 Task: Look for space in Lodja, Democratic Republic of the Congo from 5th June, 2023 to 16th June, 2023 for 2 adults in price range Rs.14000 to Rs.18000. Place can be entire place with 1  bedroom having 1 bed and 1 bathroom. Property type can be house, flat, guest house, hotel. Booking option can be shelf check-in. Required host language is English.
Action: Mouse moved to (439, 89)
Screenshot: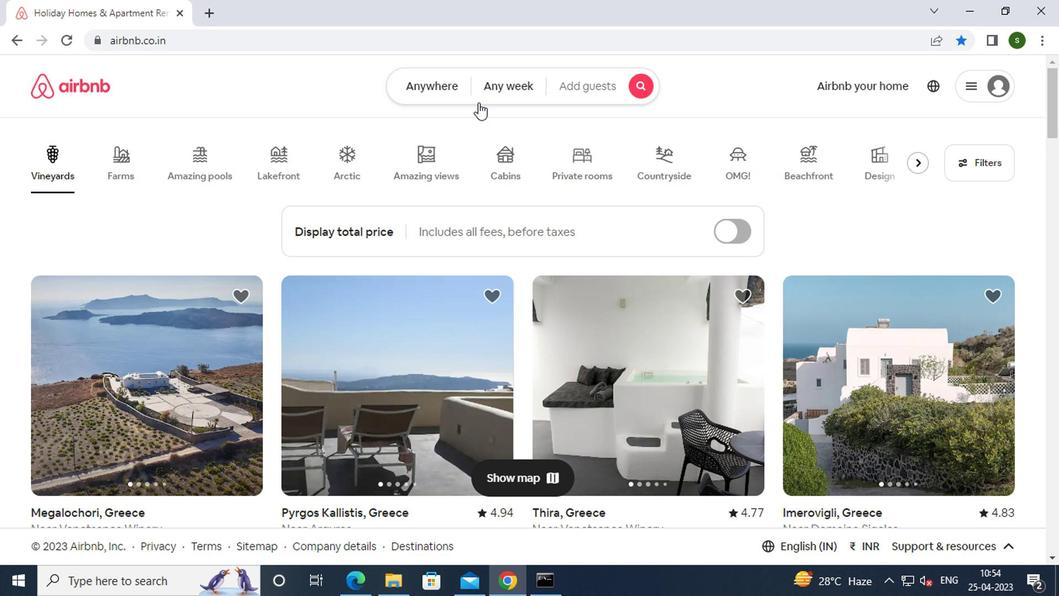 
Action: Mouse pressed left at (439, 89)
Screenshot: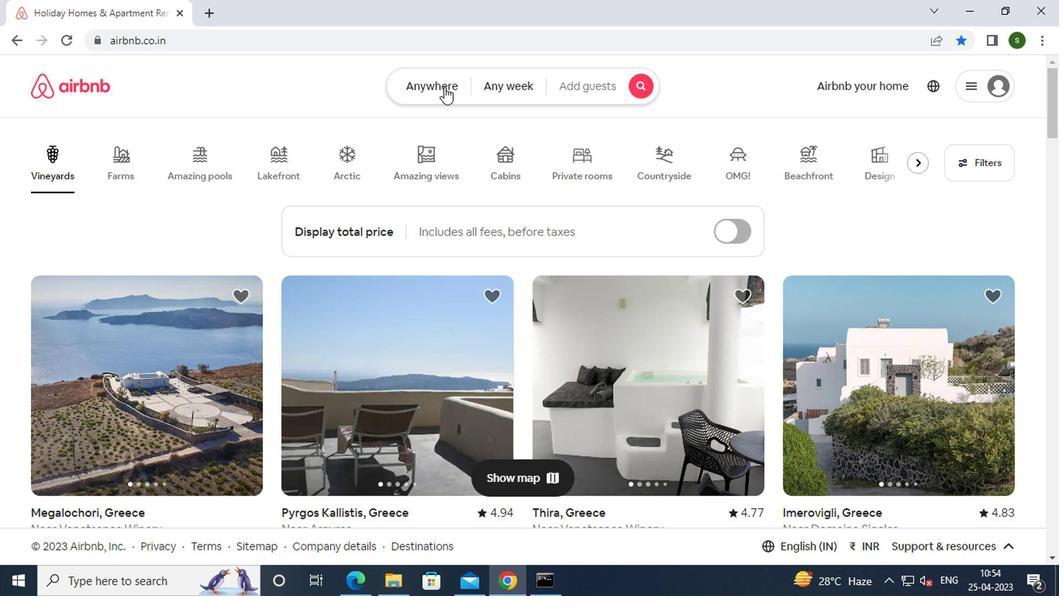 
Action: Mouse moved to (311, 153)
Screenshot: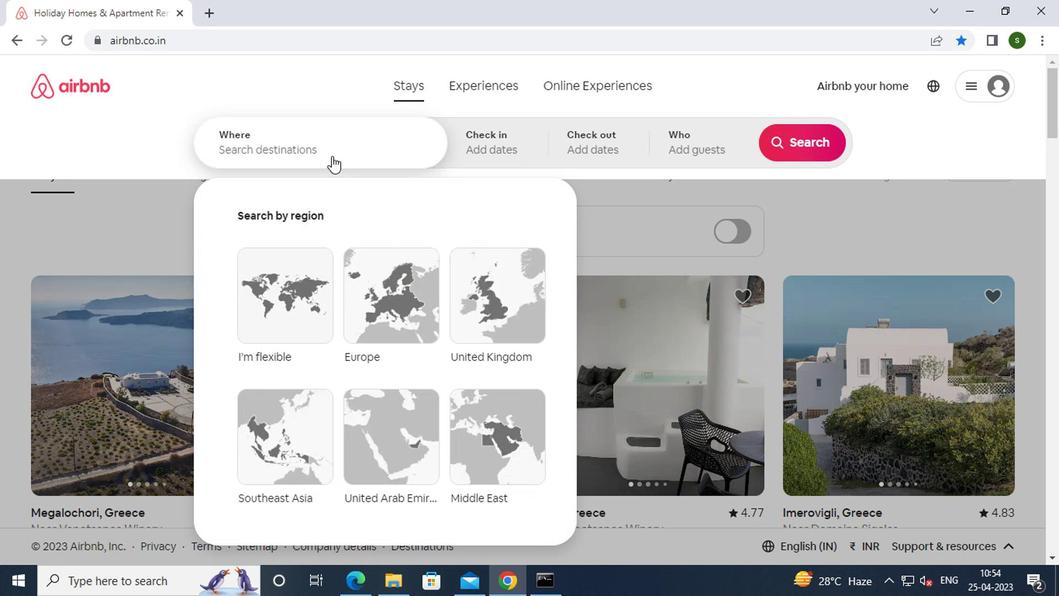 
Action: Mouse pressed left at (311, 153)
Screenshot: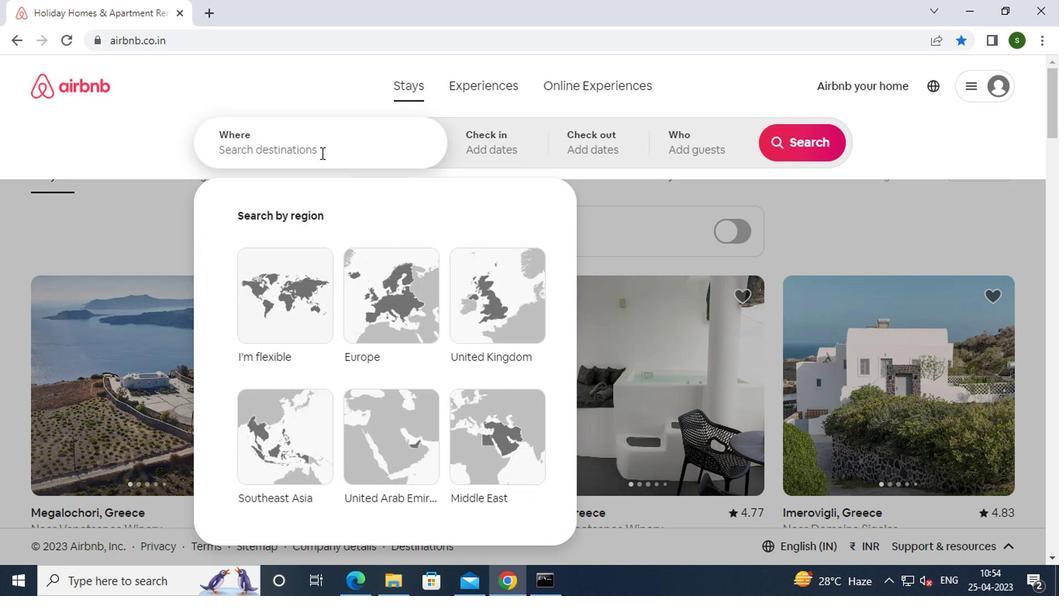 
Action: Key pressed l<Key.caps_lock>odja,<Key.space><Key.caps_lock>d<Key.caps_lock>emocratic<Key.space><Key.caps_lock>r<Key.caps_lock>epublic
Screenshot: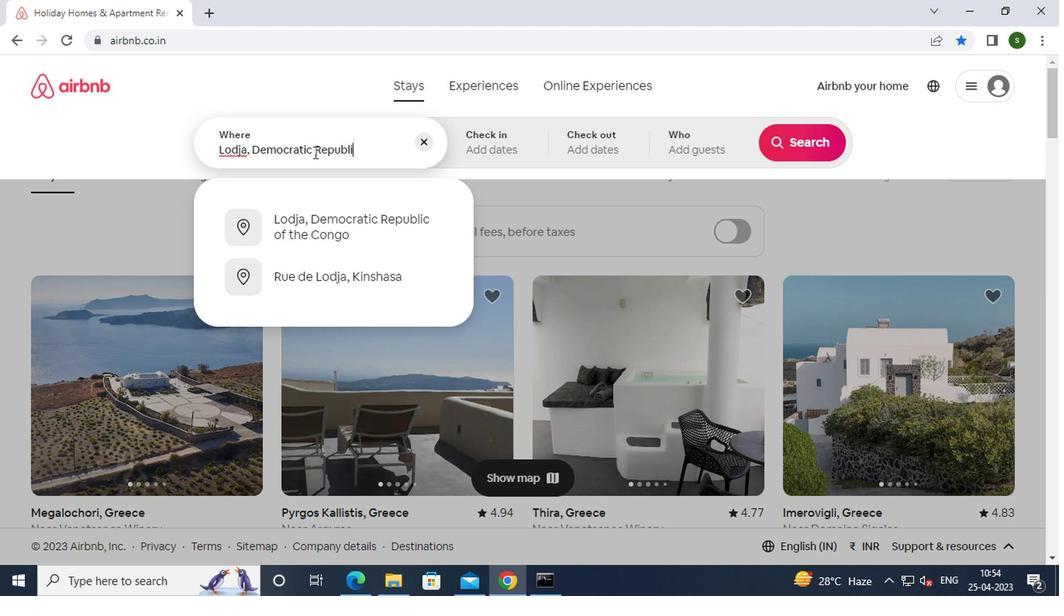 
Action: Mouse moved to (315, 223)
Screenshot: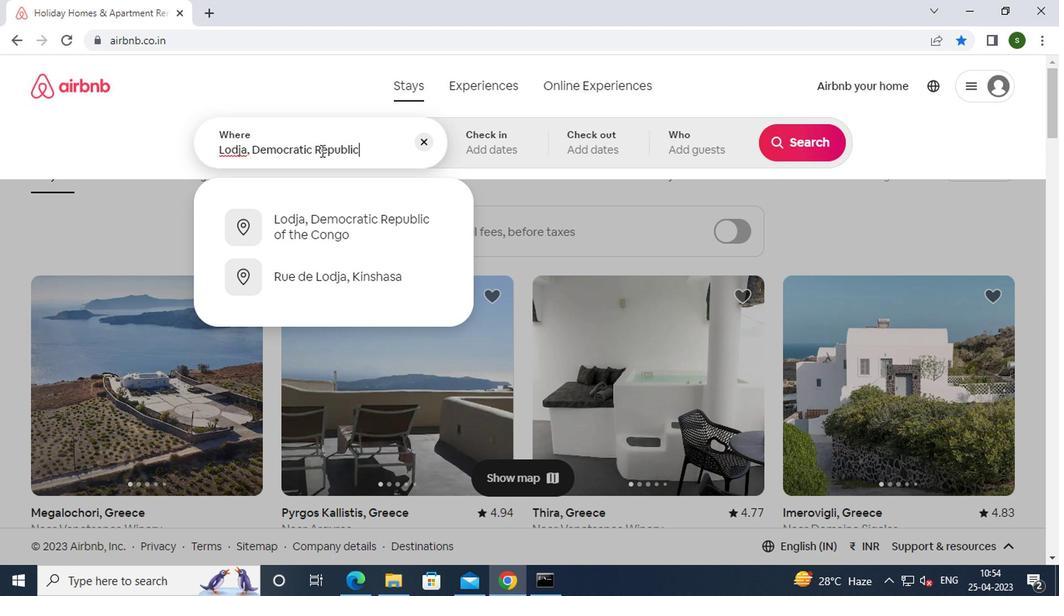 
Action: Mouse pressed left at (315, 223)
Screenshot: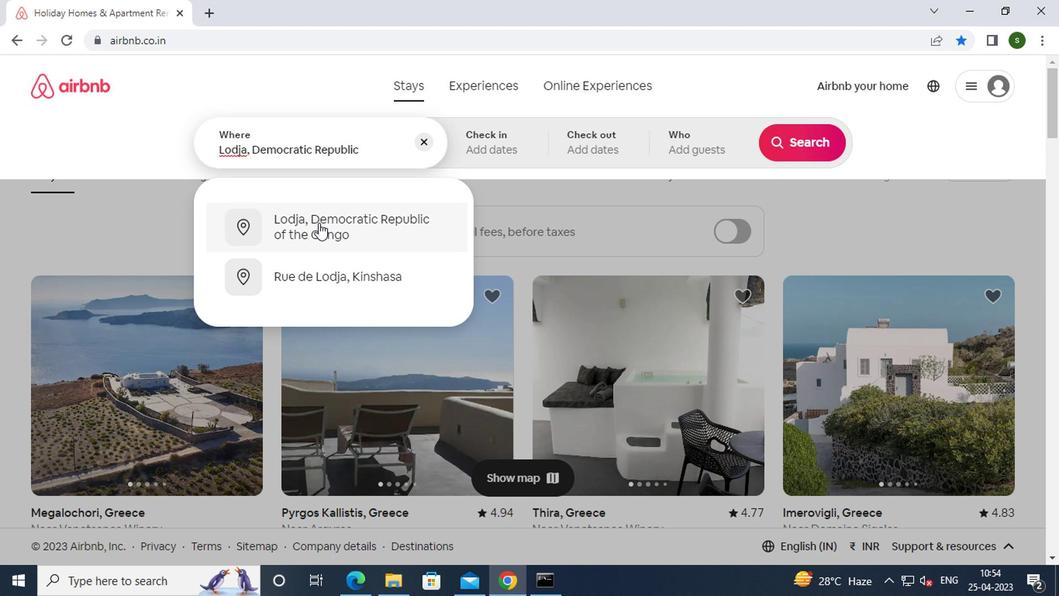 
Action: Mouse moved to (792, 266)
Screenshot: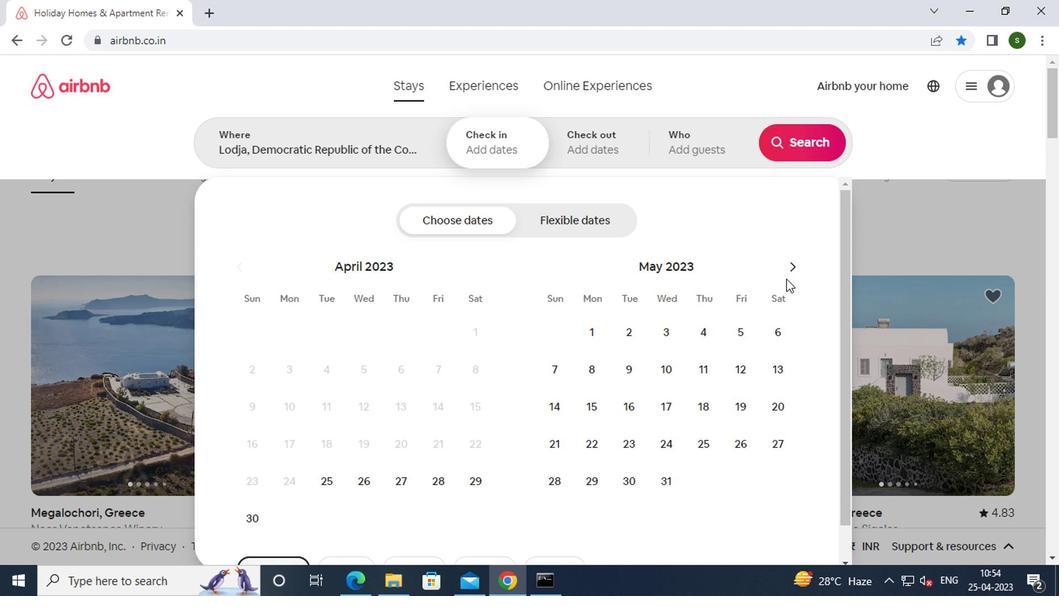 
Action: Mouse pressed left at (792, 266)
Screenshot: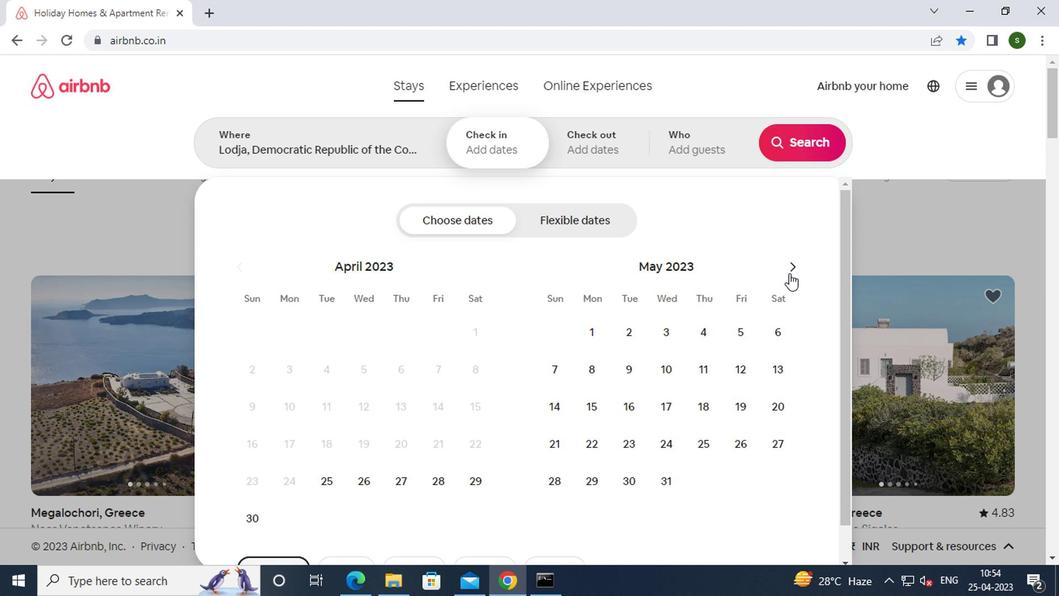 
Action: Mouse moved to (592, 368)
Screenshot: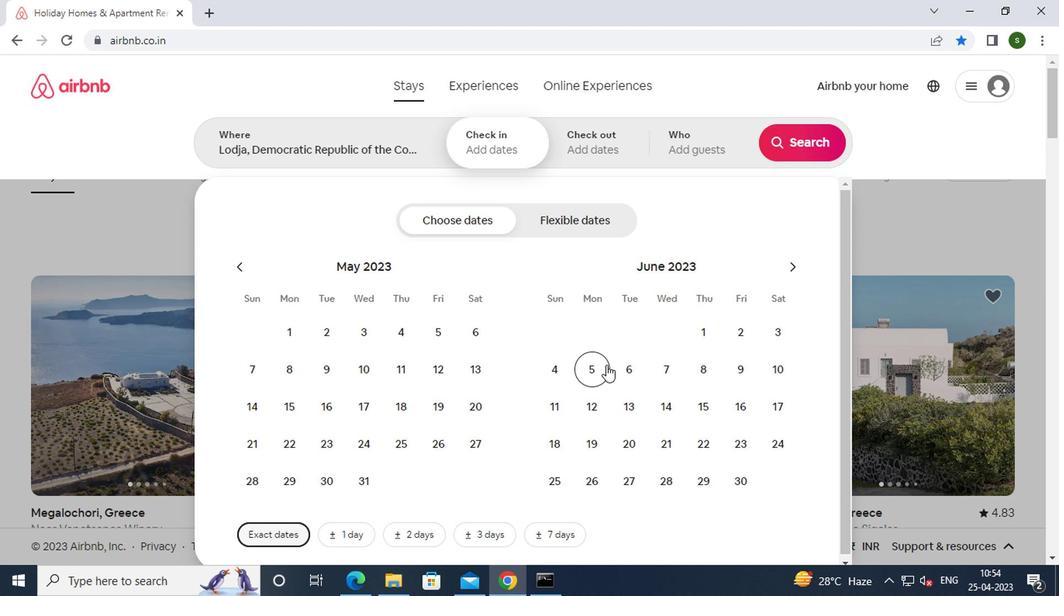 
Action: Mouse pressed left at (592, 368)
Screenshot: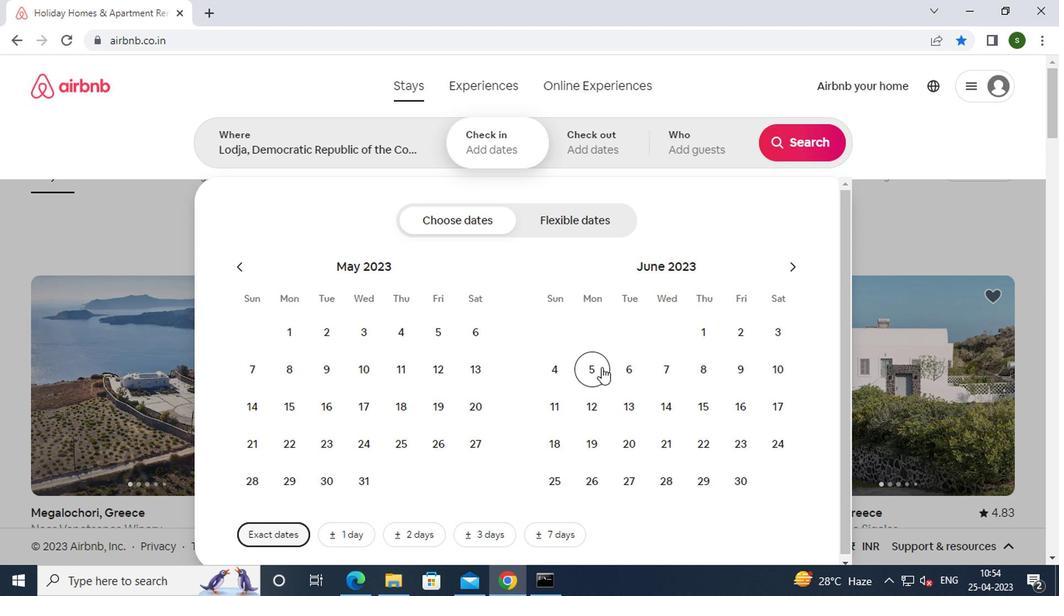 
Action: Mouse moved to (741, 407)
Screenshot: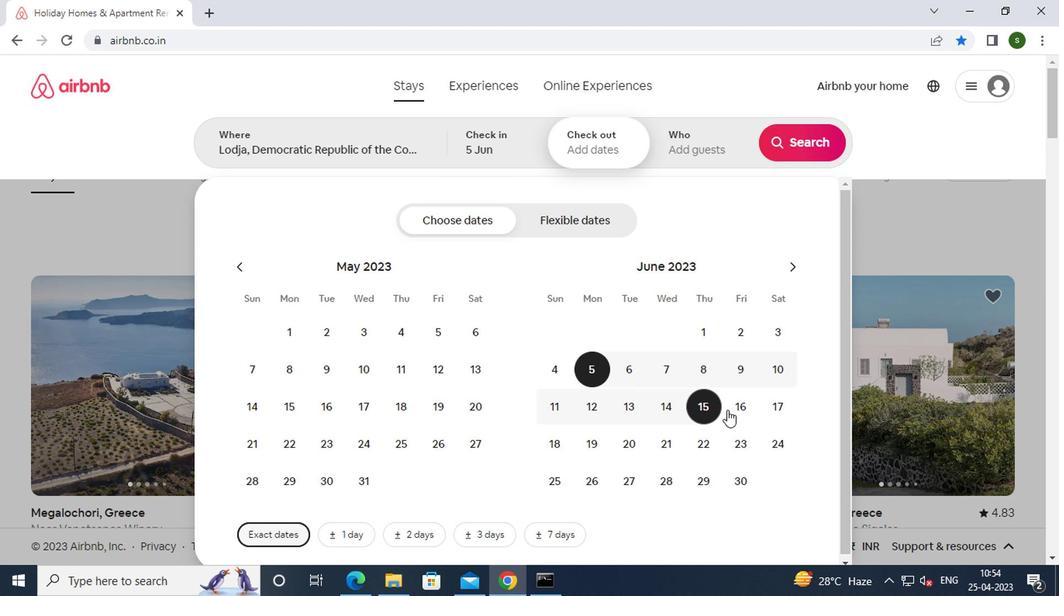 
Action: Mouse pressed left at (741, 407)
Screenshot: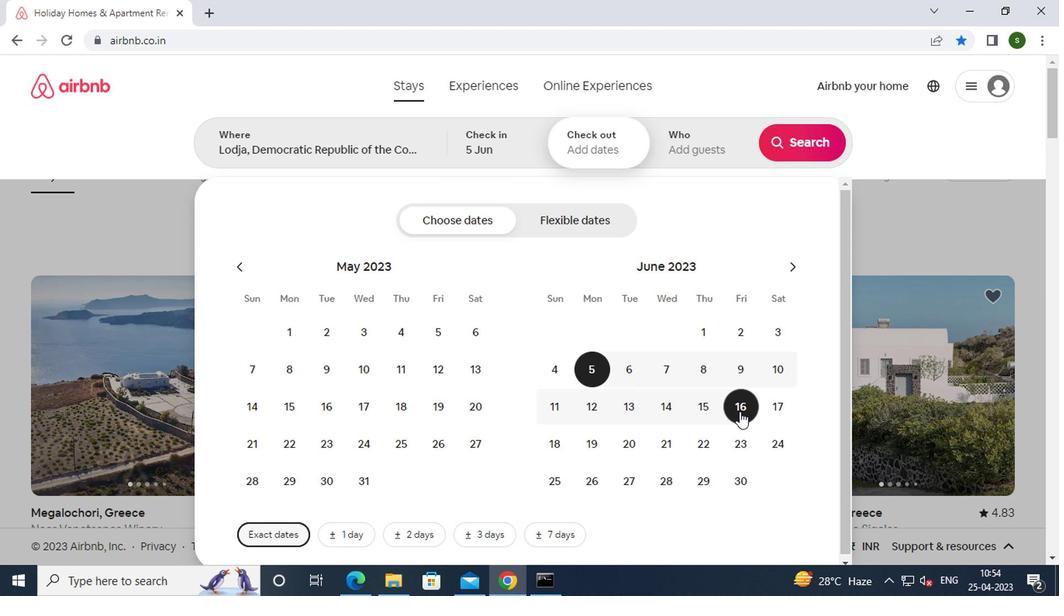 
Action: Mouse moved to (700, 155)
Screenshot: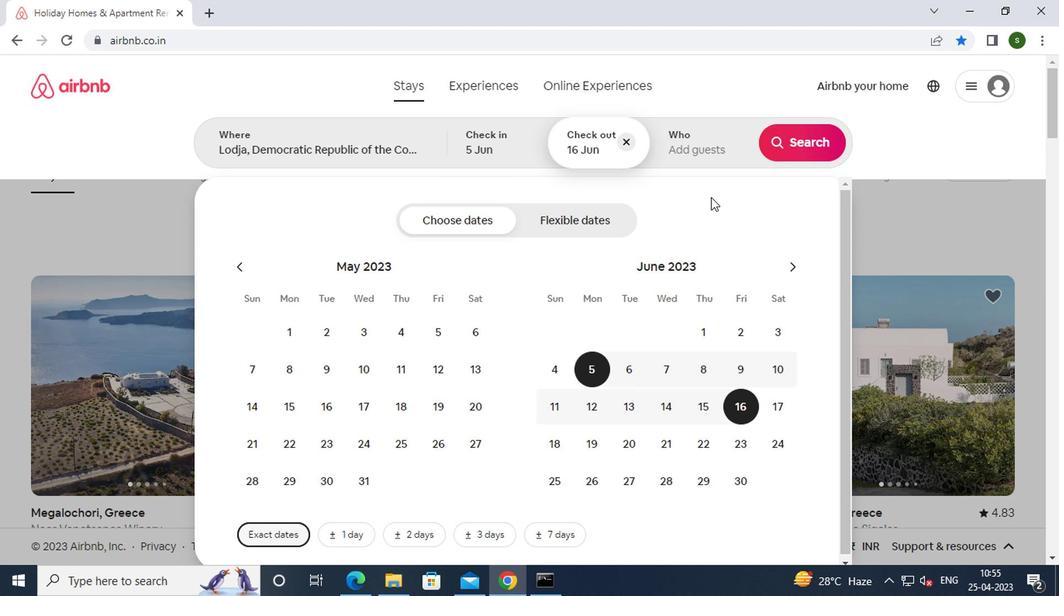 
Action: Mouse pressed left at (700, 155)
Screenshot: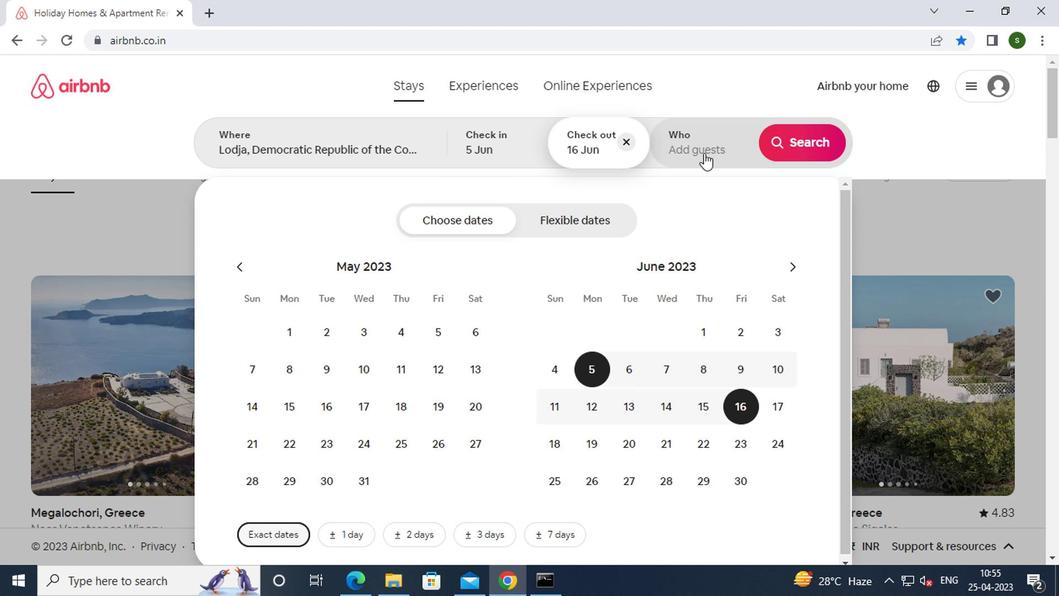 
Action: Mouse moved to (798, 229)
Screenshot: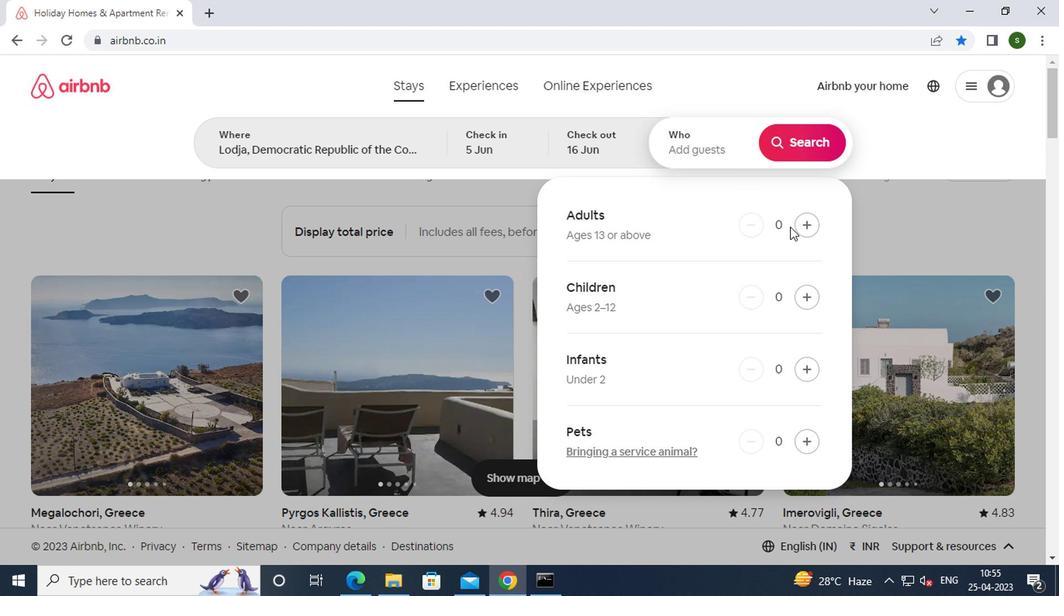 
Action: Mouse pressed left at (798, 229)
Screenshot: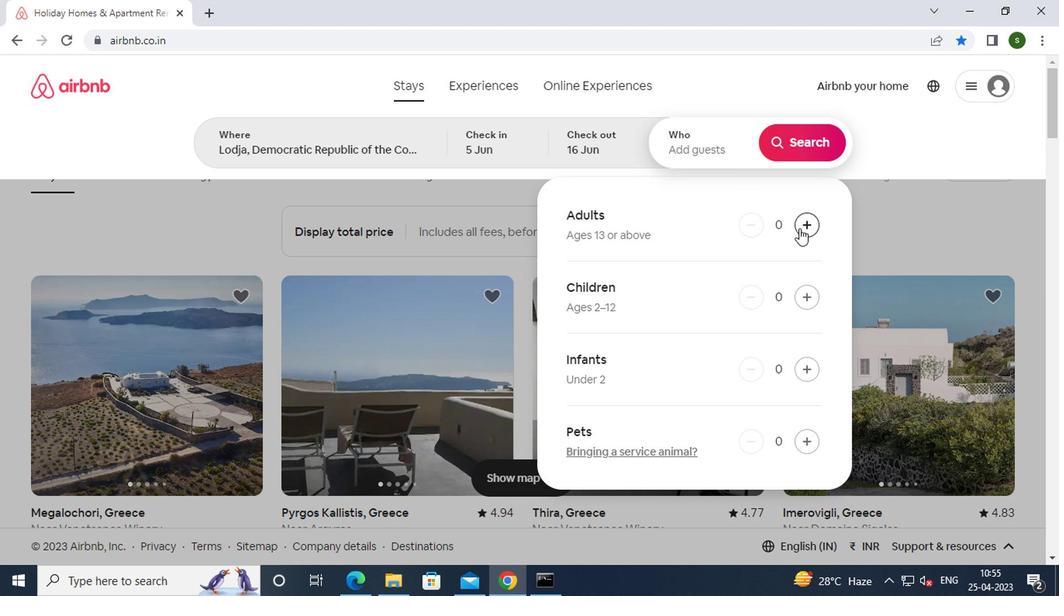 
Action: Mouse moved to (798, 229)
Screenshot: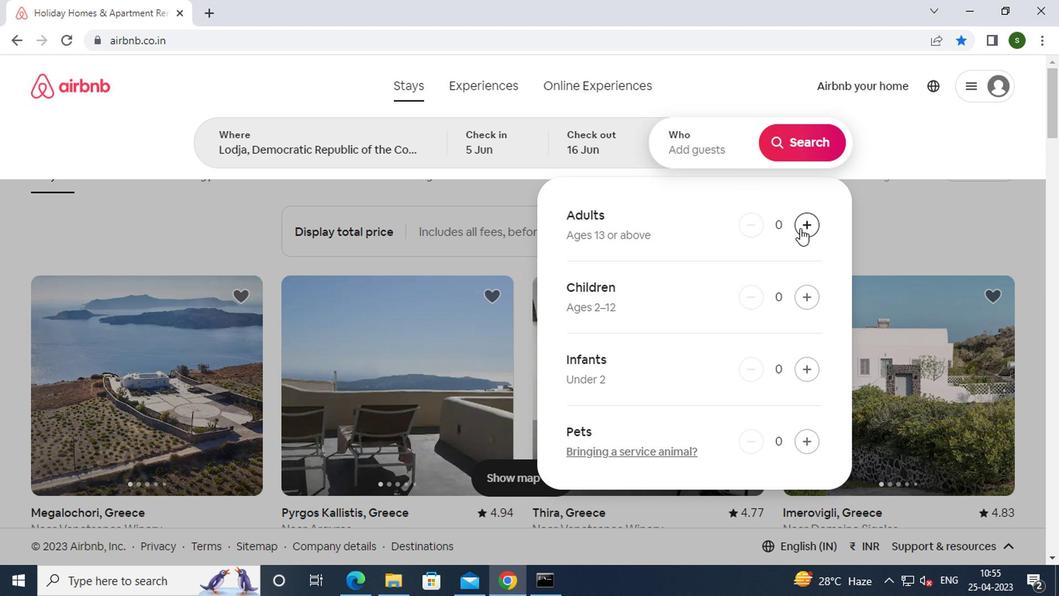 
Action: Mouse pressed left at (798, 229)
Screenshot: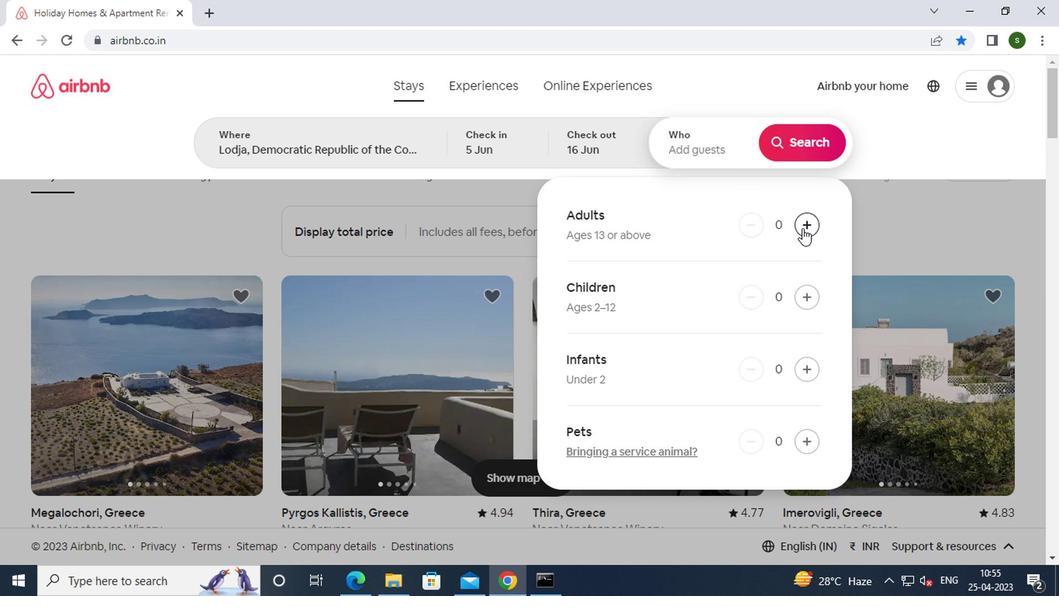 
Action: Mouse moved to (804, 153)
Screenshot: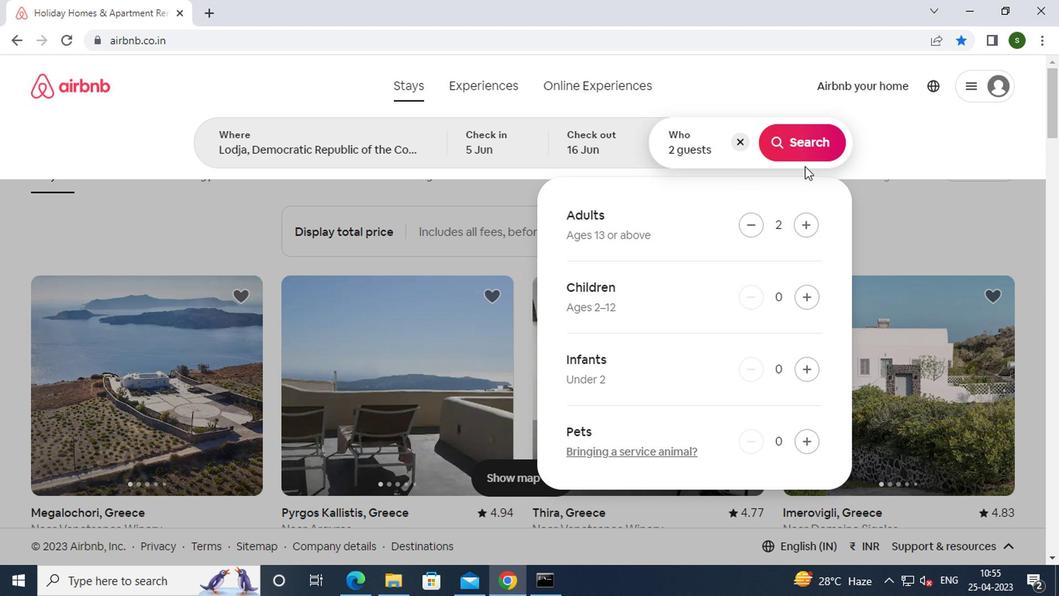 
Action: Mouse pressed left at (804, 153)
Screenshot: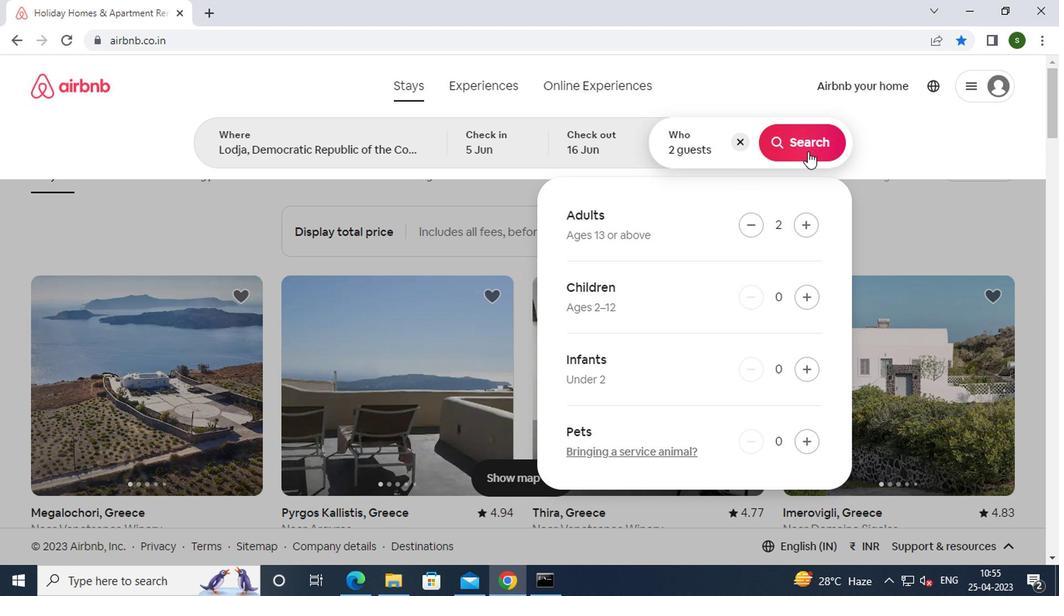 
Action: Mouse moved to (996, 145)
Screenshot: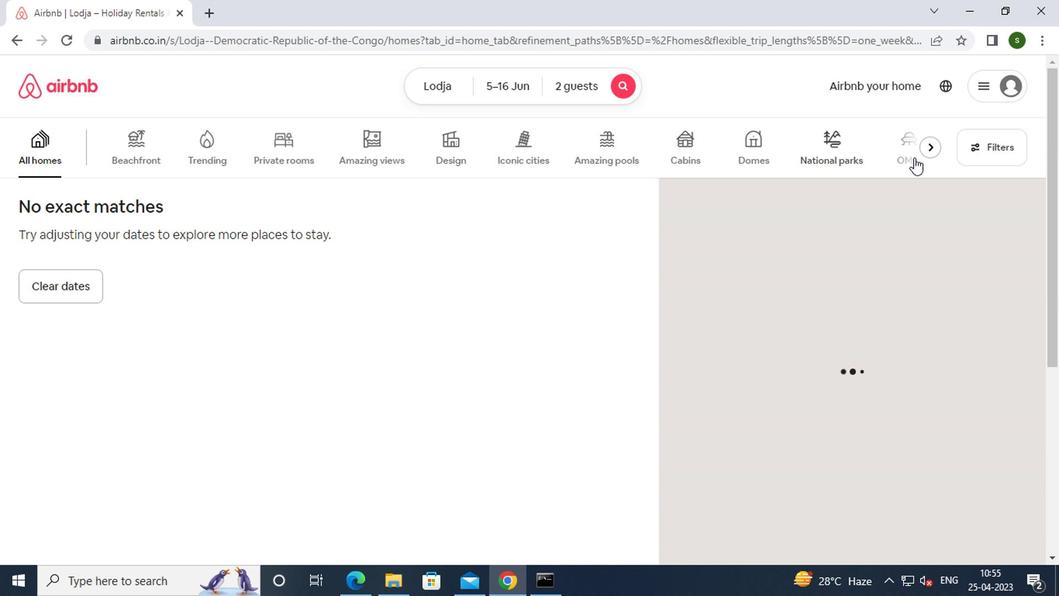 
Action: Mouse pressed left at (996, 145)
Screenshot: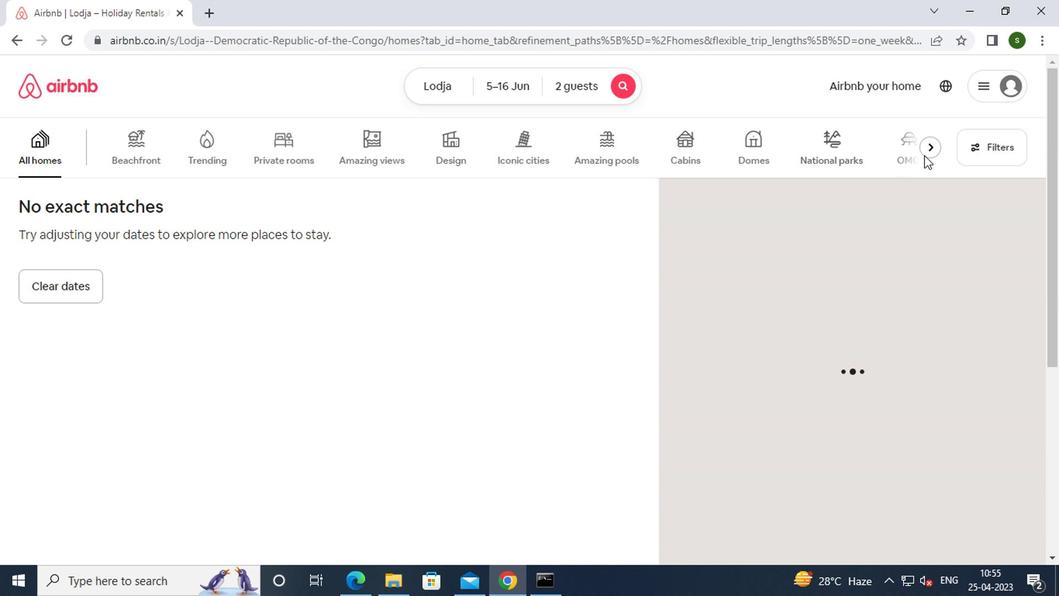 
Action: Mouse moved to (421, 247)
Screenshot: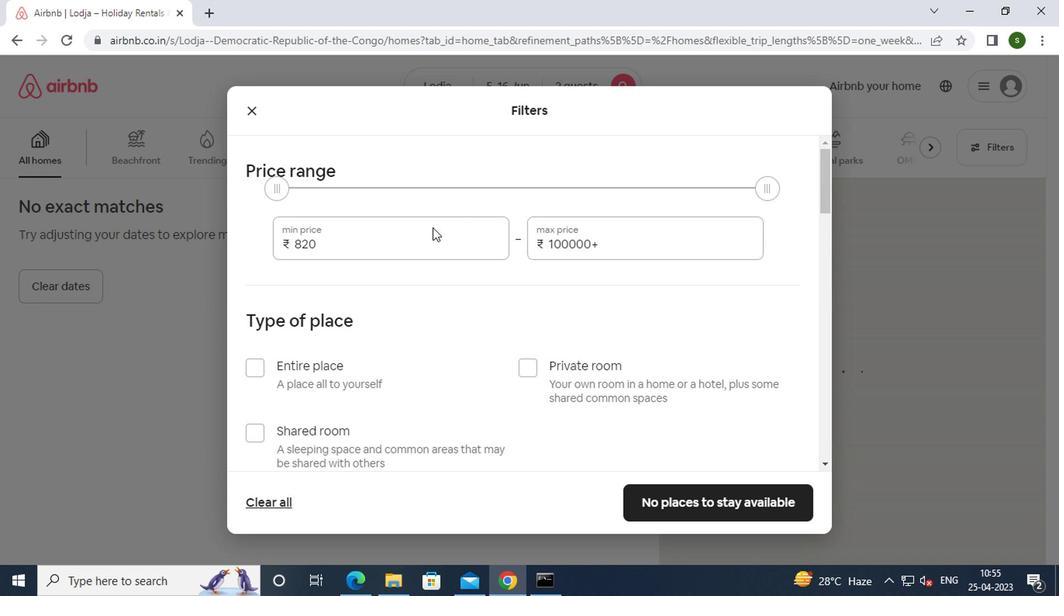 
Action: Mouse pressed left at (421, 247)
Screenshot: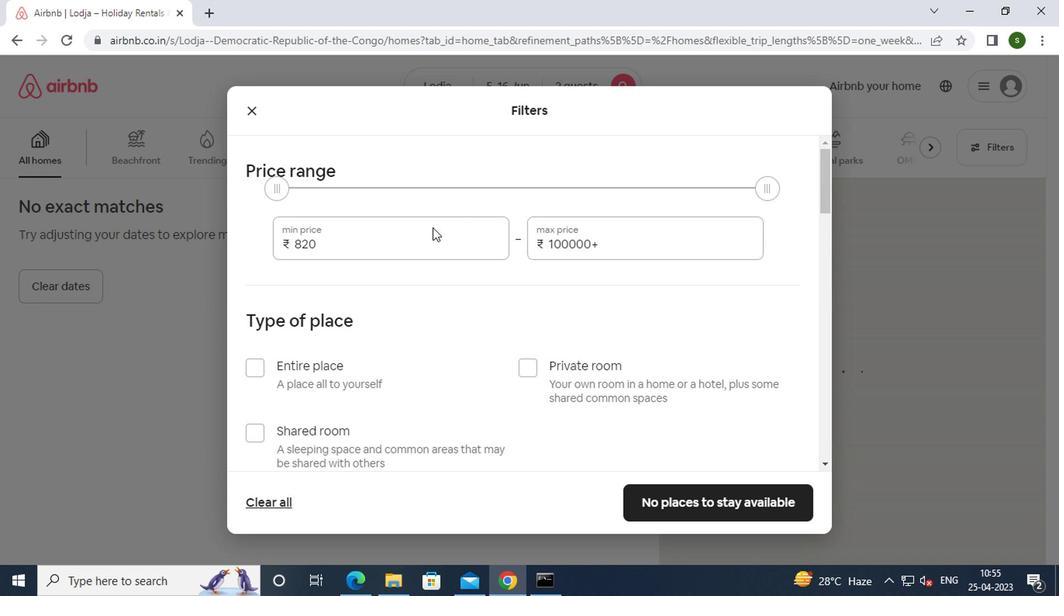 
Action: Mouse moved to (421, 233)
Screenshot: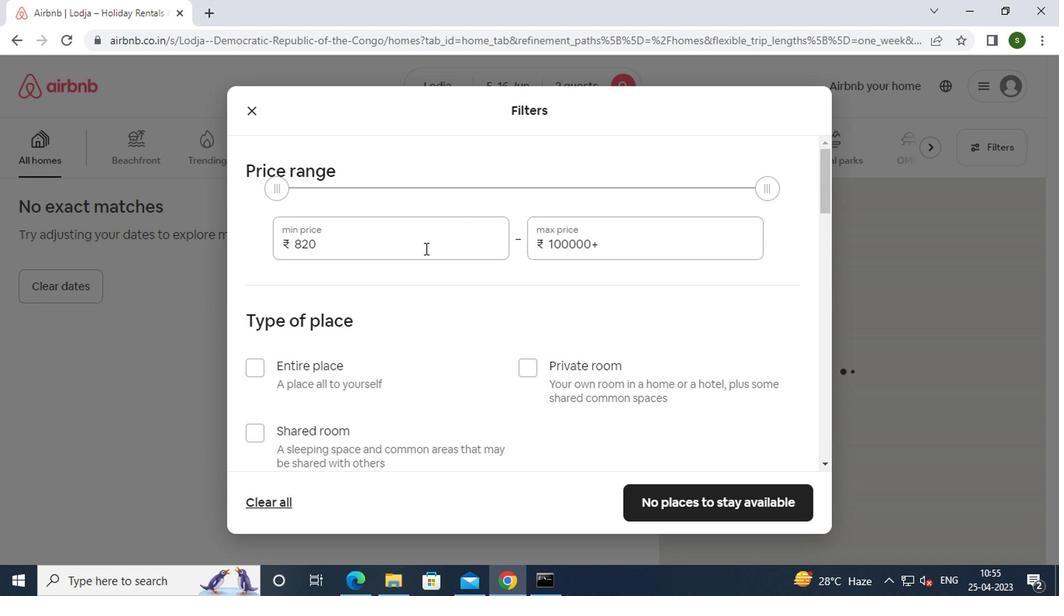
Action: Key pressed <Key.backspace><Key.backspace><Key.backspace>14000
Screenshot: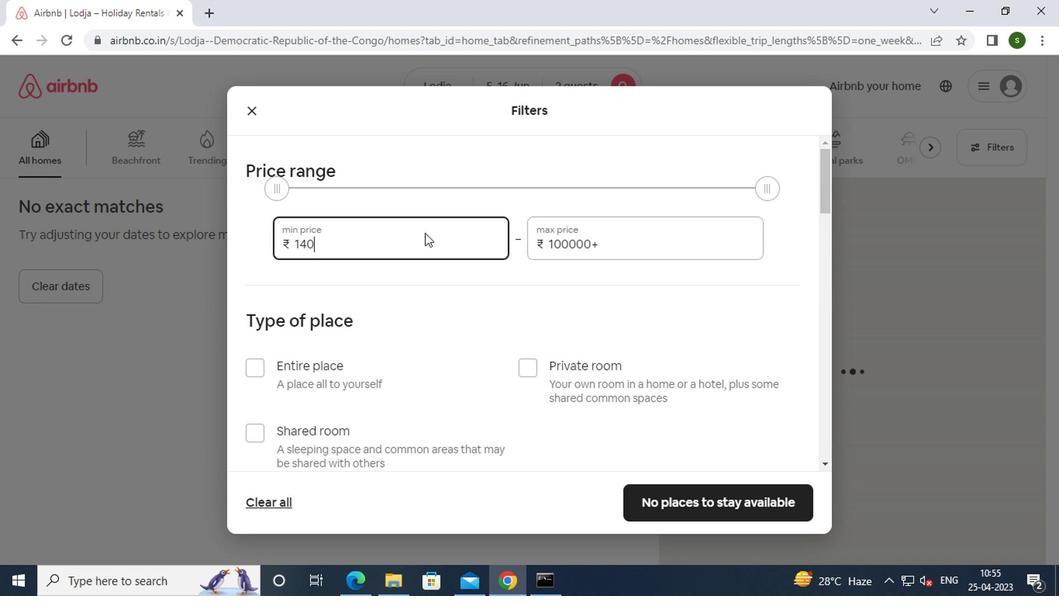 
Action: Mouse moved to (615, 246)
Screenshot: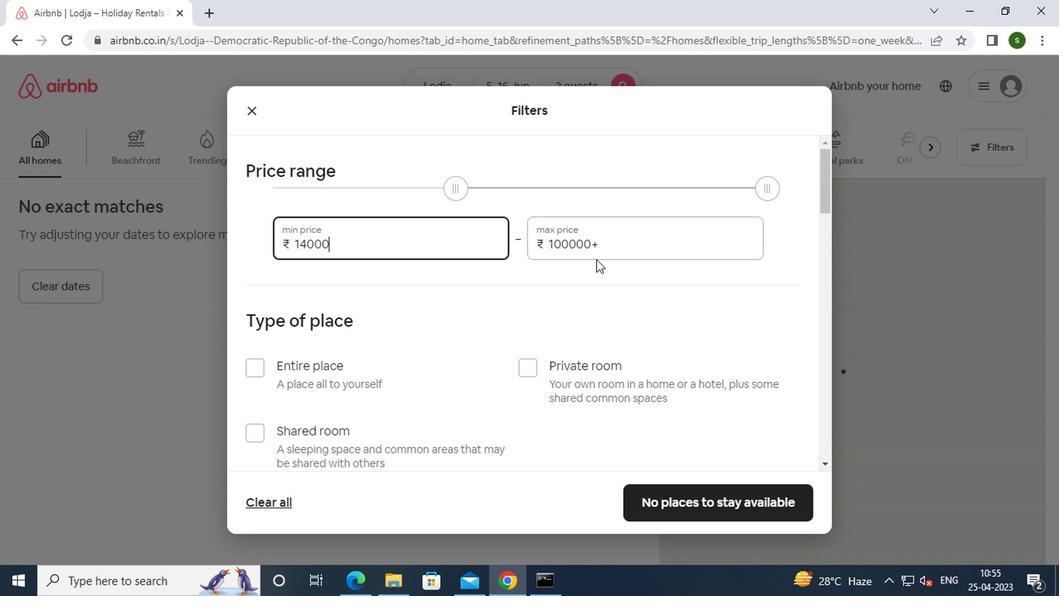 
Action: Mouse pressed left at (615, 246)
Screenshot: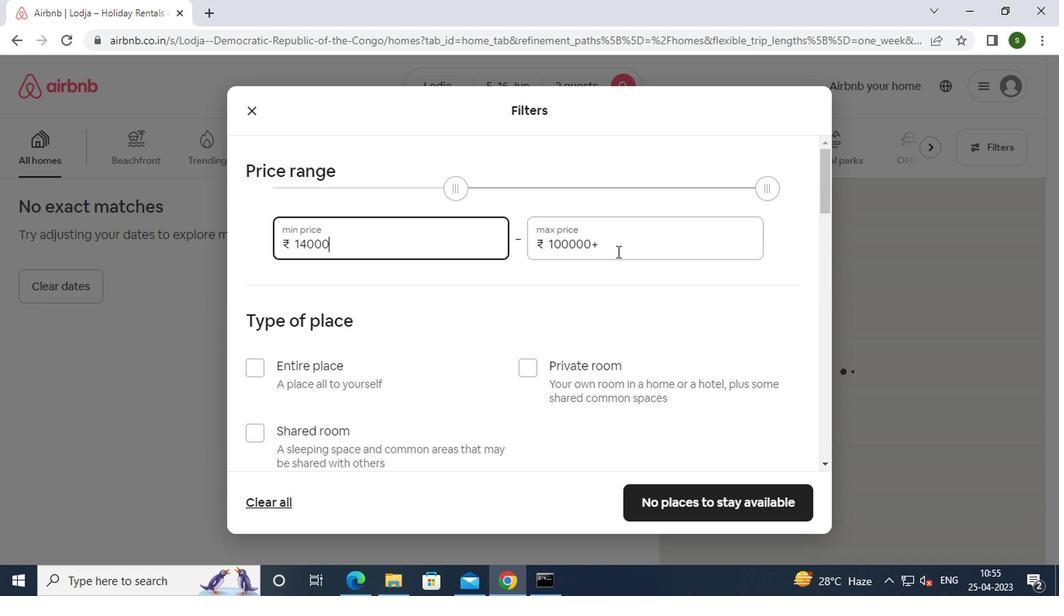 
Action: Key pressed <Key.backspace><Key.backspace><Key.backspace><Key.backspace><Key.backspace><Key.backspace><Key.backspace><Key.backspace><Key.backspace><Key.backspace><Key.backspace><Key.backspace><Key.backspace>18000
Screenshot: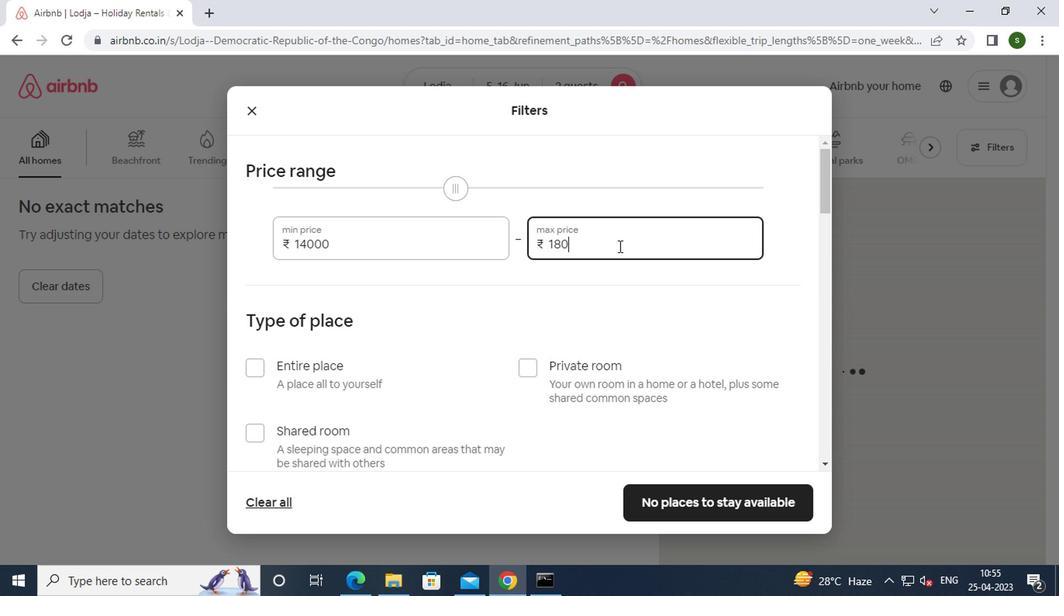 
Action: Mouse moved to (332, 369)
Screenshot: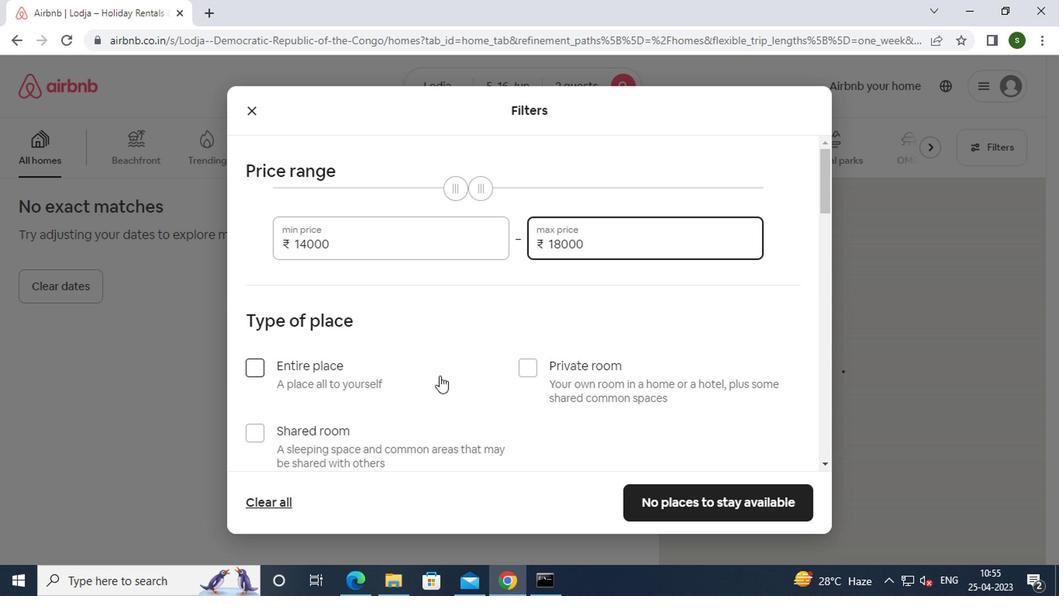
Action: Mouse pressed left at (332, 369)
Screenshot: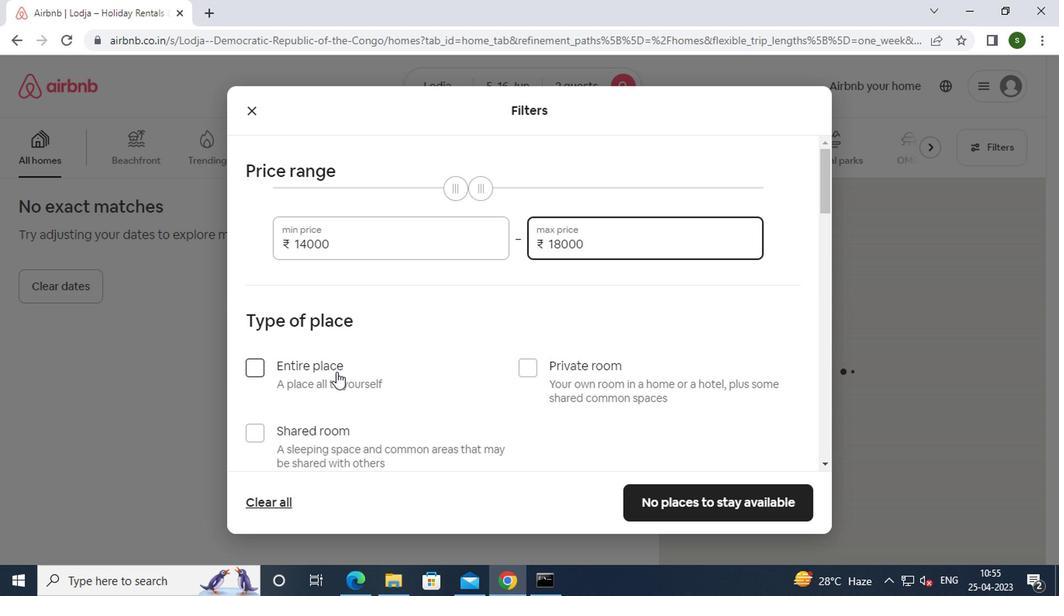 
Action: Mouse moved to (472, 357)
Screenshot: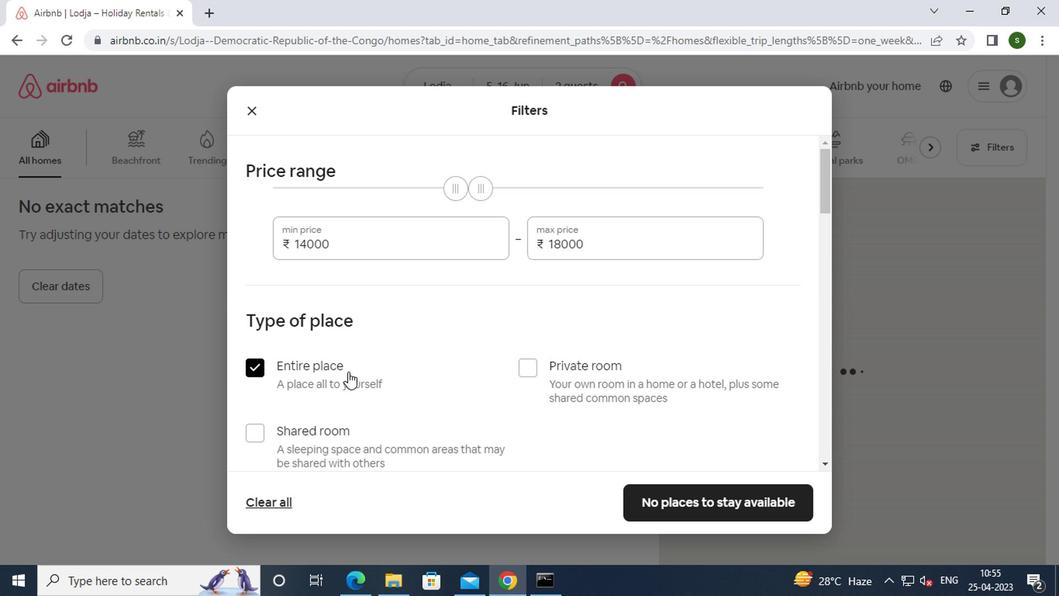 
Action: Mouse scrolled (472, 355) with delta (0, -1)
Screenshot: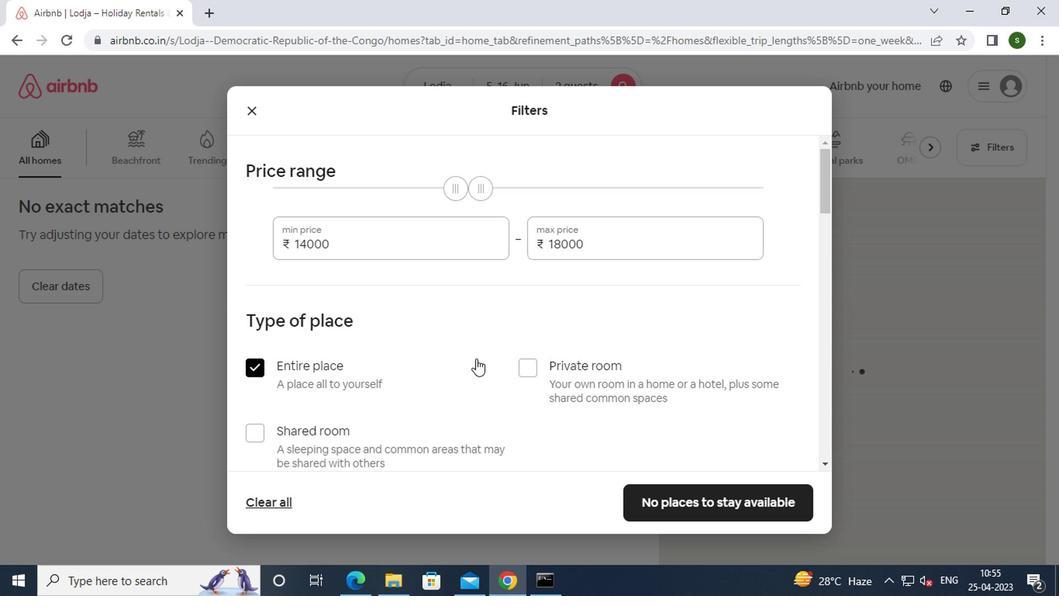 
Action: Mouse scrolled (472, 355) with delta (0, -1)
Screenshot: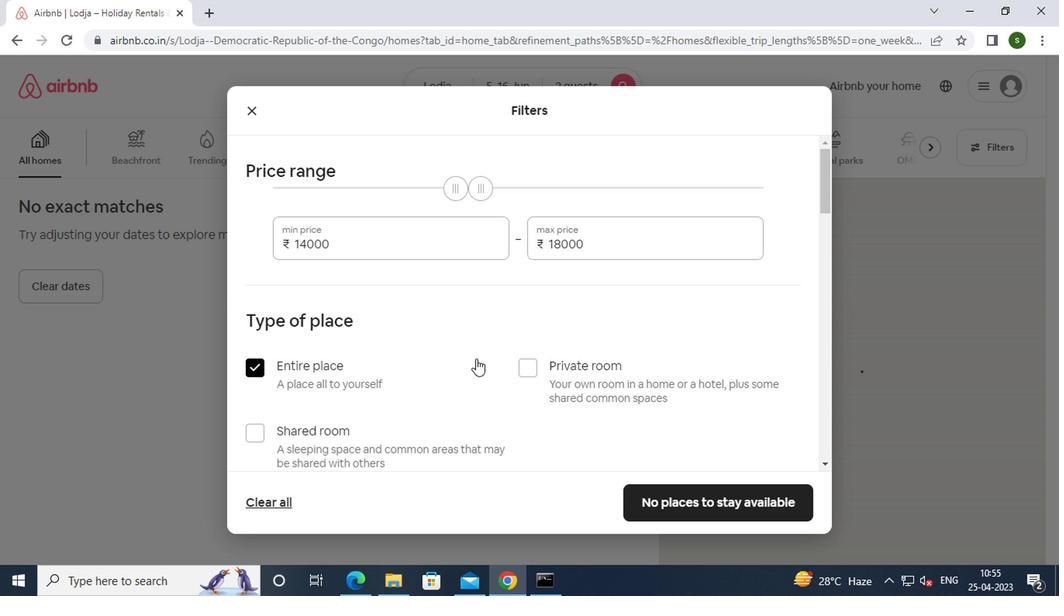 
Action: Mouse scrolled (472, 355) with delta (0, -1)
Screenshot: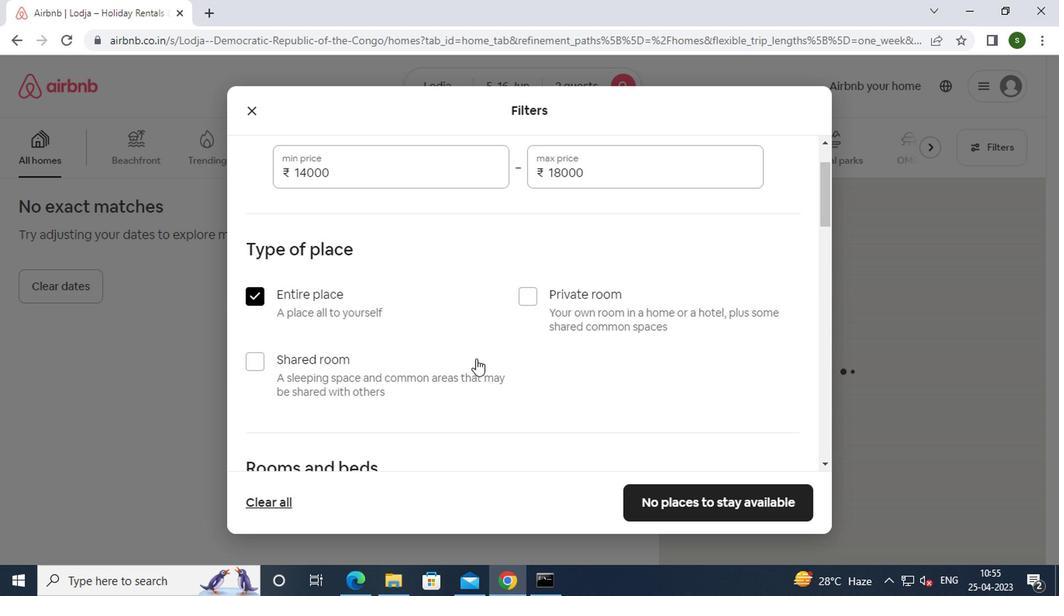 
Action: Mouse scrolled (472, 355) with delta (0, -1)
Screenshot: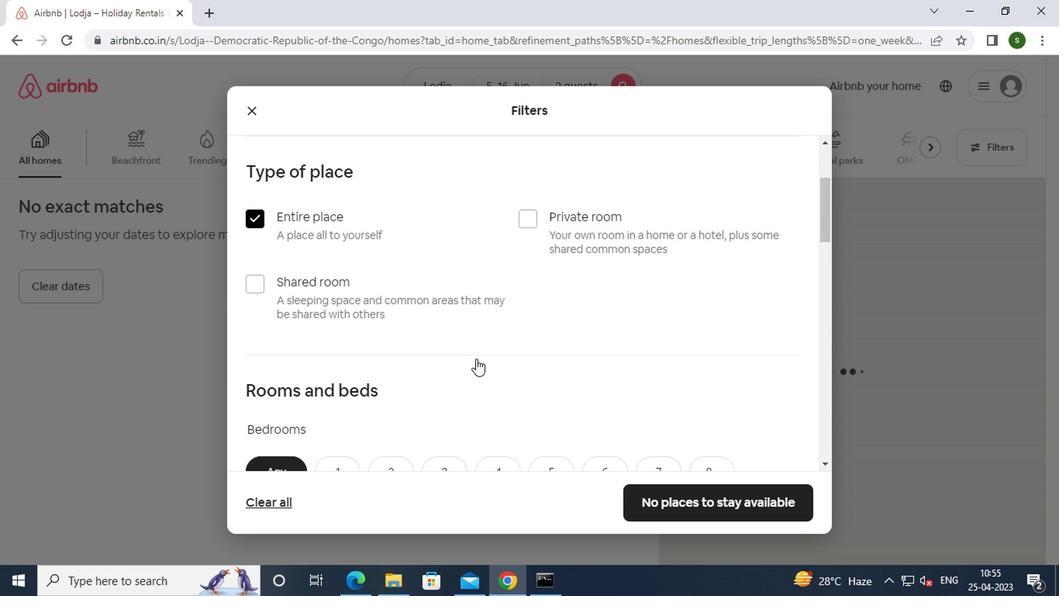 
Action: Mouse moved to (333, 314)
Screenshot: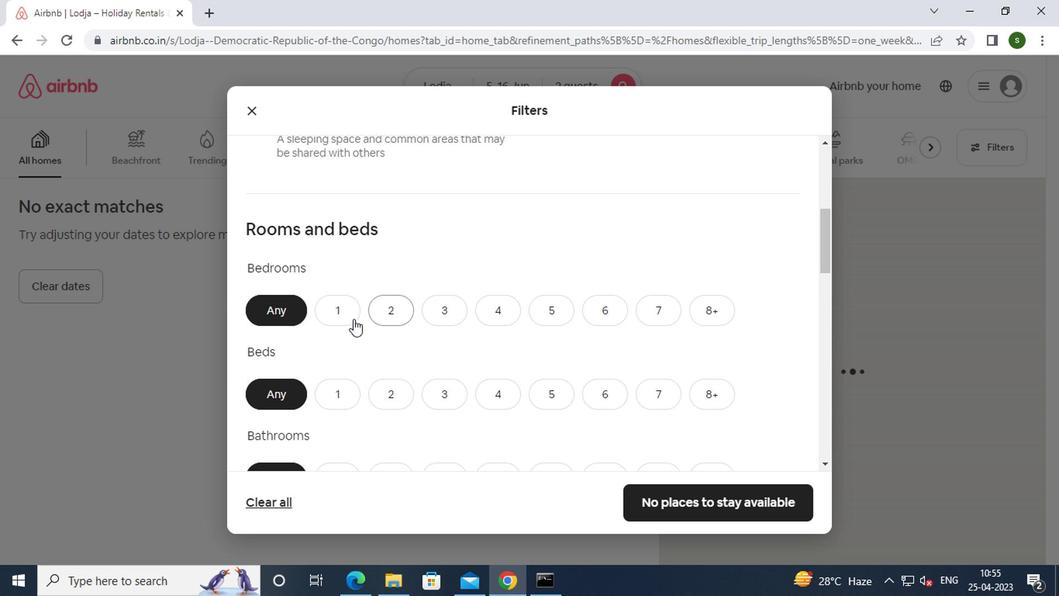 
Action: Mouse pressed left at (333, 314)
Screenshot: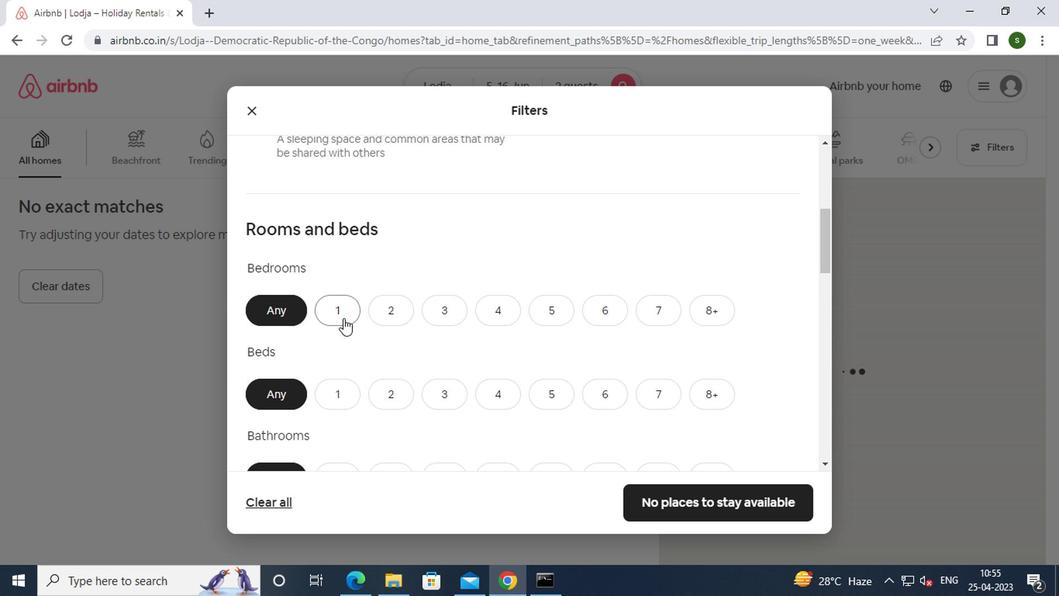 
Action: Mouse moved to (339, 396)
Screenshot: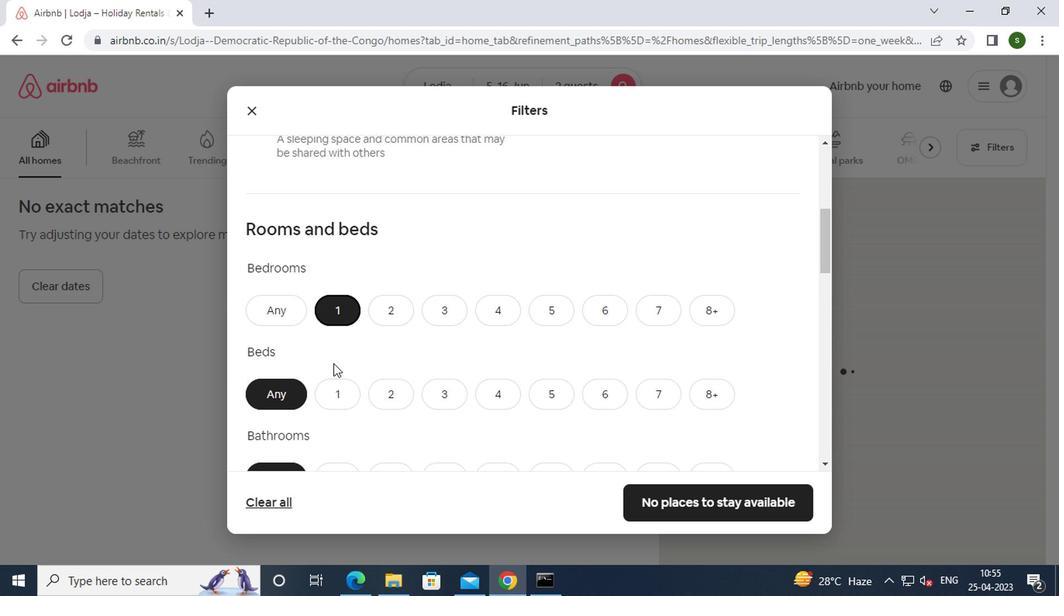 
Action: Mouse pressed left at (339, 396)
Screenshot: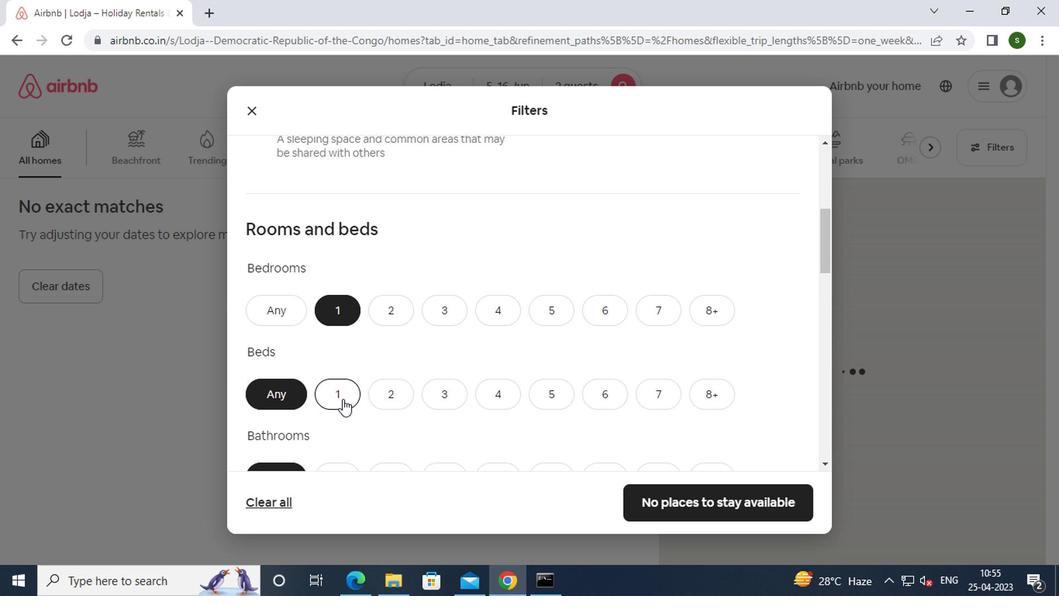 
Action: Mouse moved to (339, 396)
Screenshot: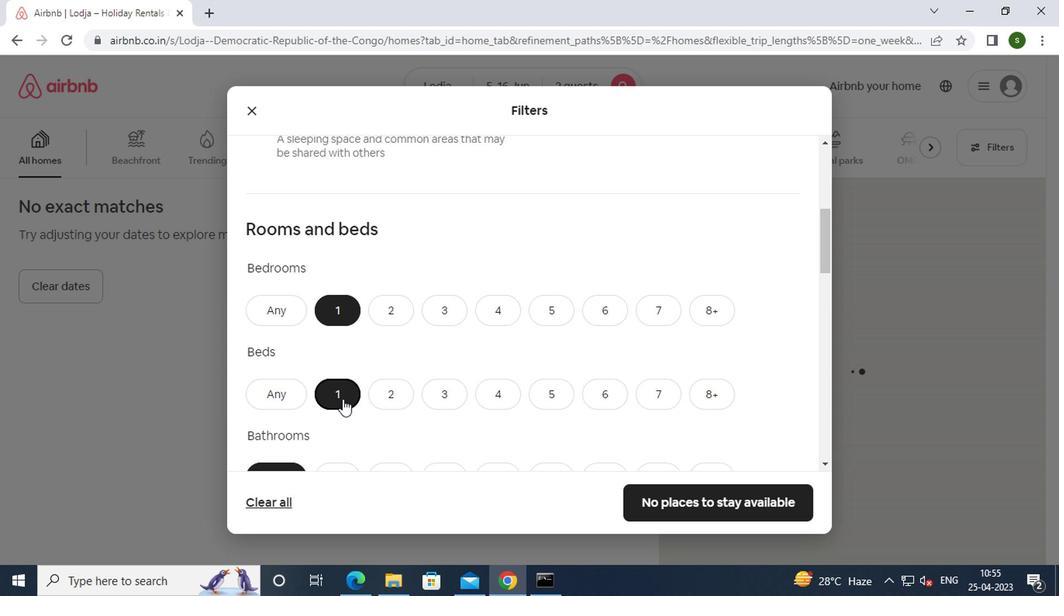 
Action: Mouse scrolled (339, 395) with delta (0, -1)
Screenshot: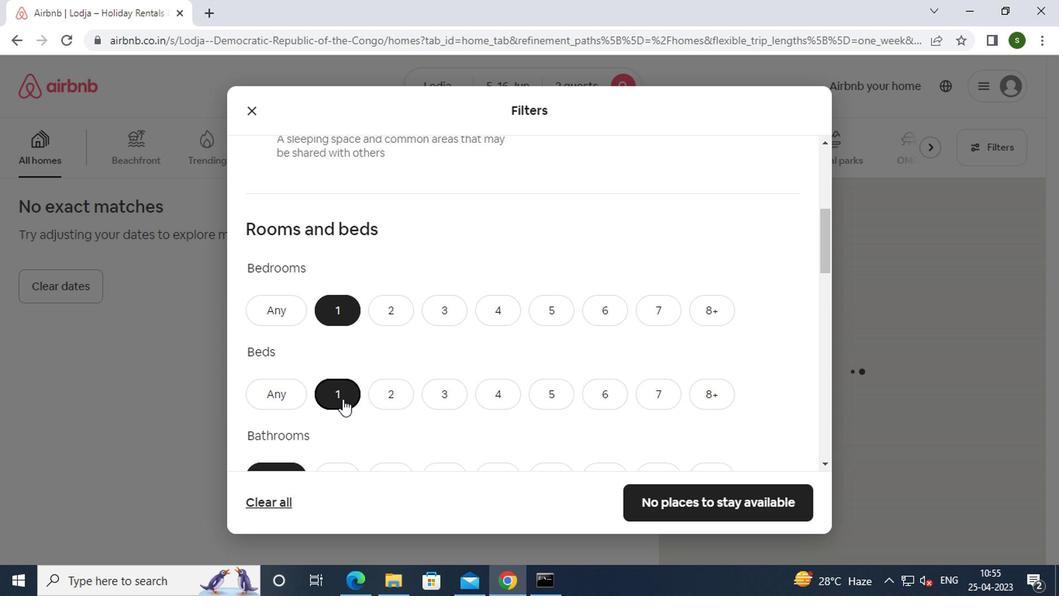 
Action: Mouse scrolled (339, 395) with delta (0, -1)
Screenshot: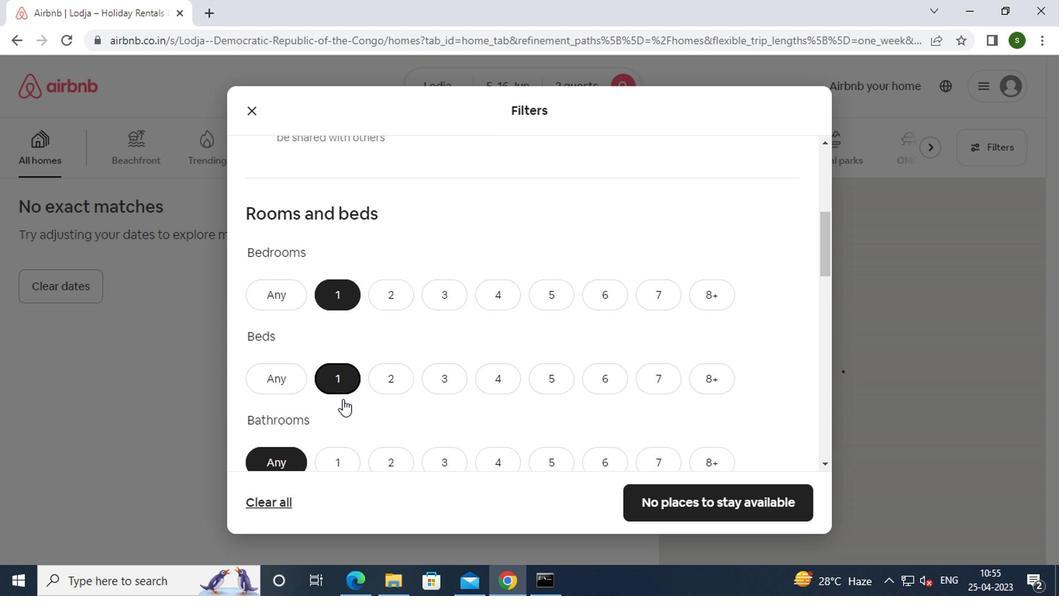 
Action: Mouse moved to (340, 320)
Screenshot: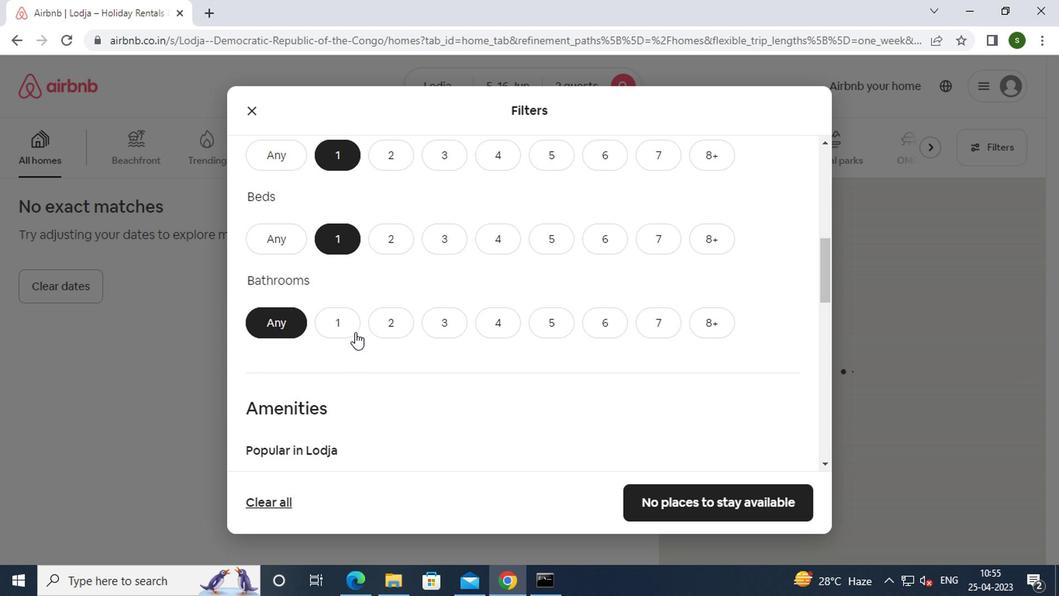 
Action: Mouse pressed left at (340, 320)
Screenshot: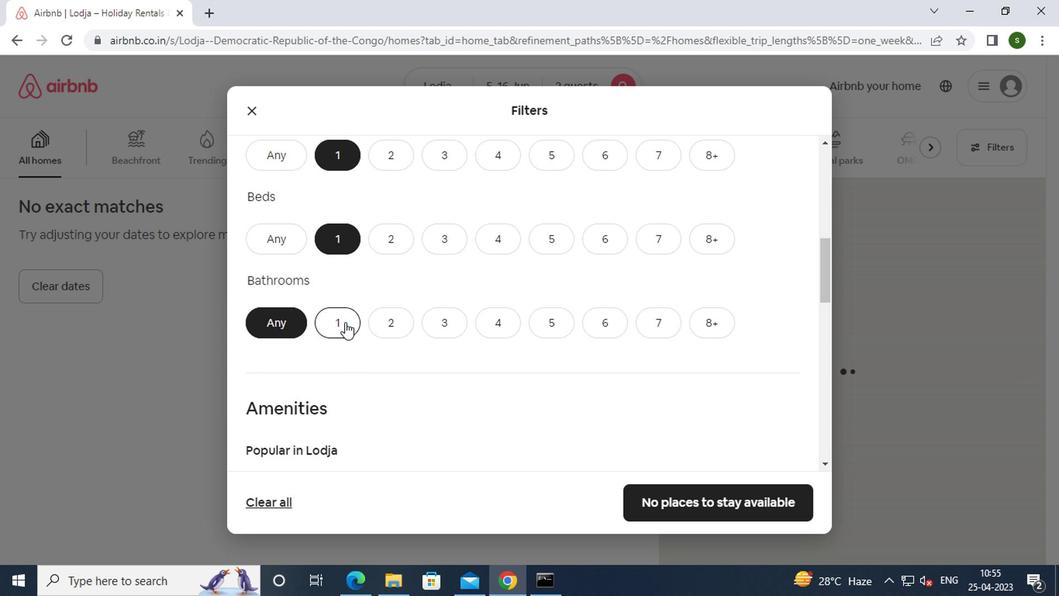 
Action: Mouse moved to (415, 336)
Screenshot: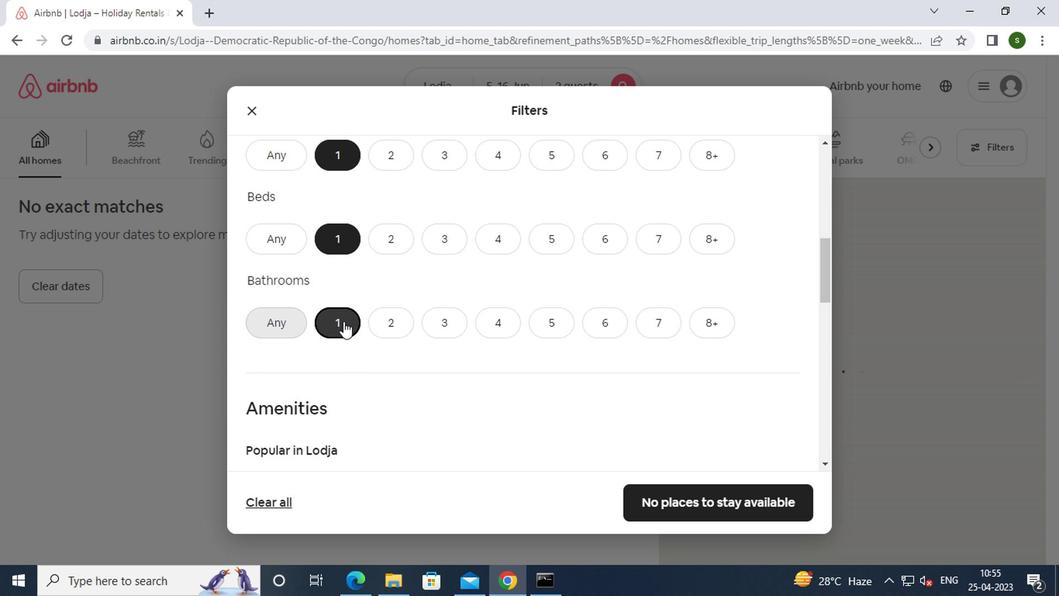 
Action: Mouse scrolled (415, 335) with delta (0, -1)
Screenshot: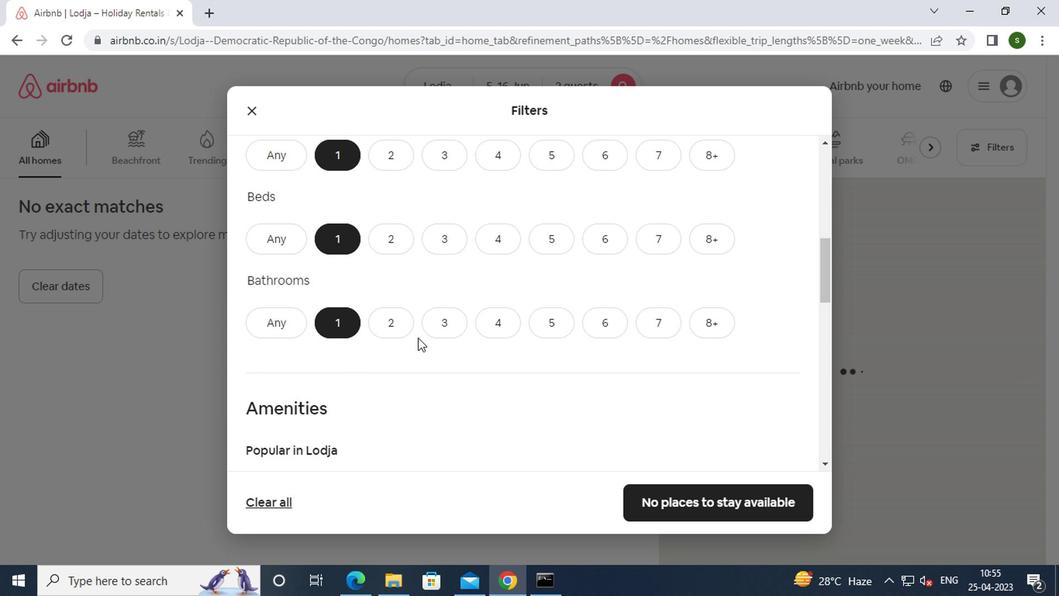 
Action: Mouse scrolled (415, 335) with delta (0, -1)
Screenshot: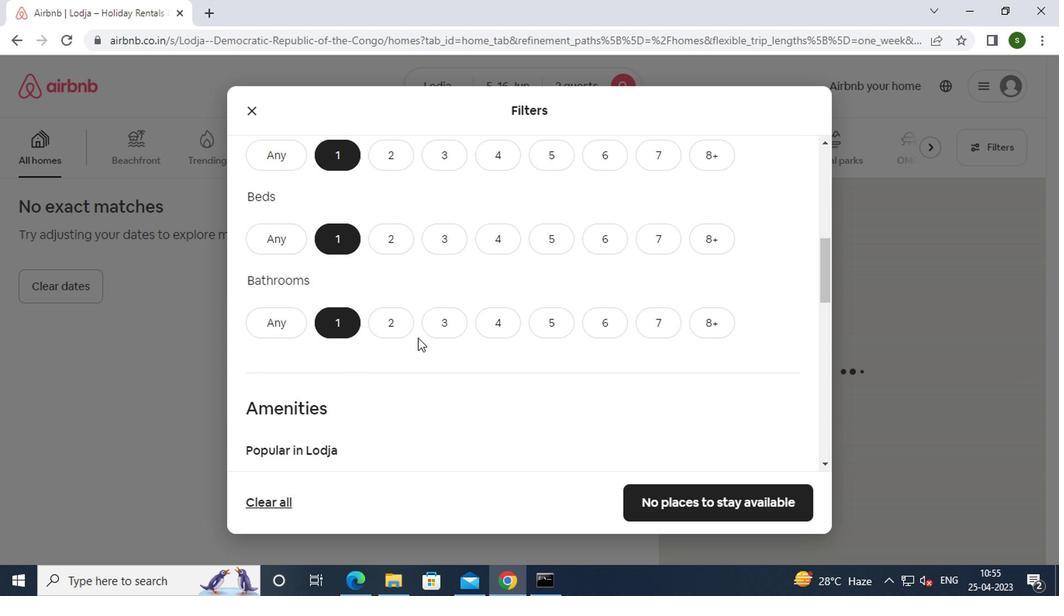 
Action: Mouse scrolled (415, 335) with delta (0, -1)
Screenshot: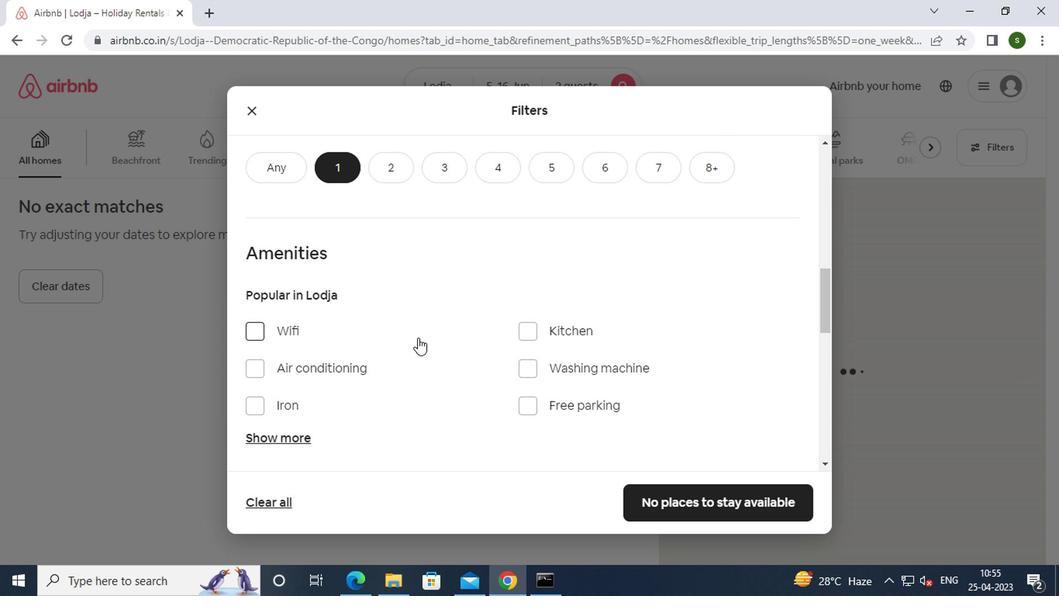 
Action: Mouse scrolled (415, 335) with delta (0, -1)
Screenshot: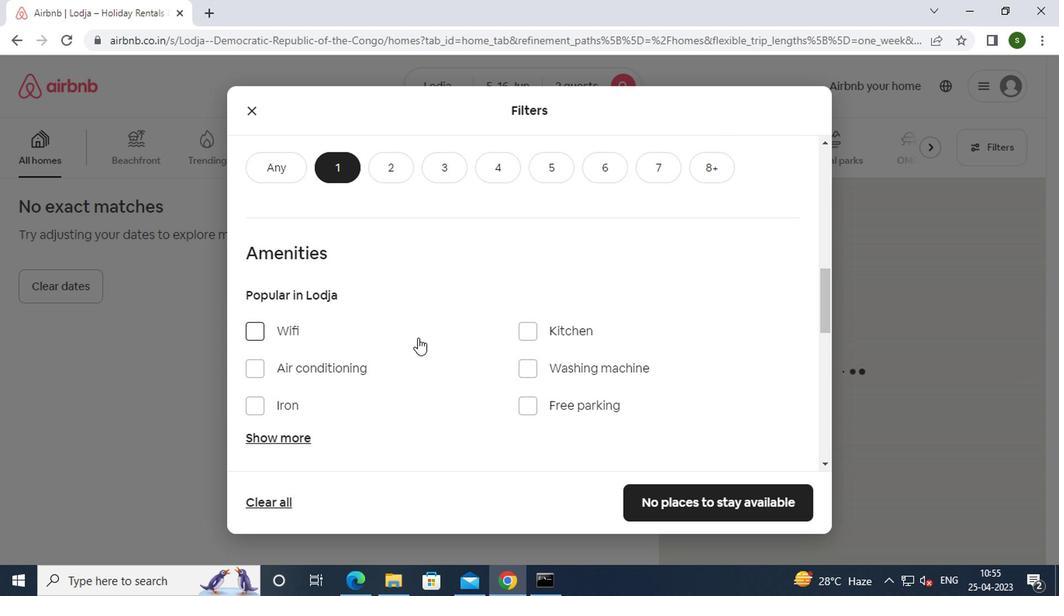 
Action: Mouse scrolled (415, 335) with delta (0, -1)
Screenshot: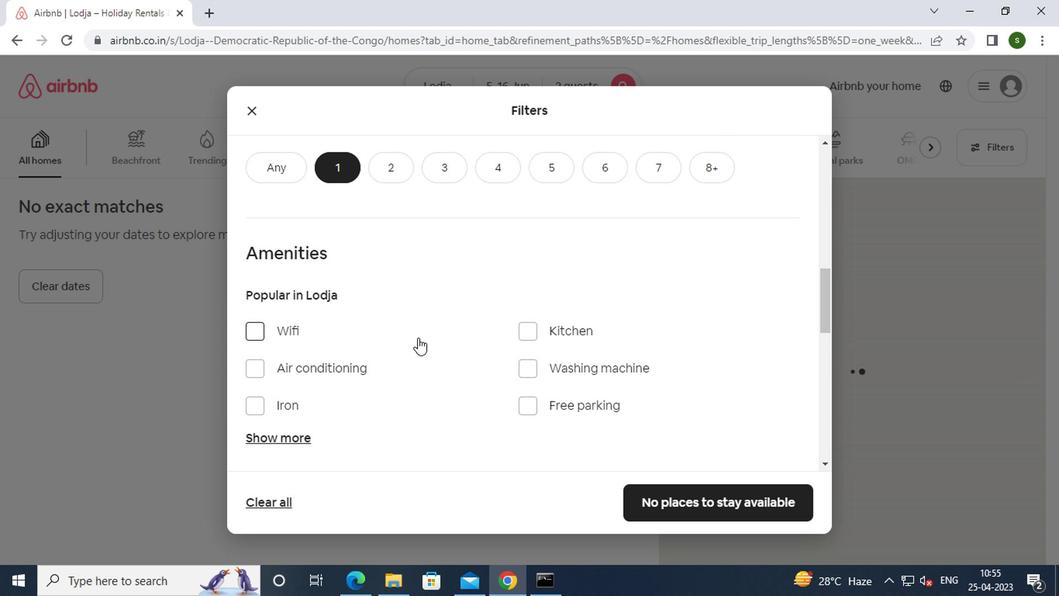 
Action: Mouse scrolled (415, 335) with delta (0, -1)
Screenshot: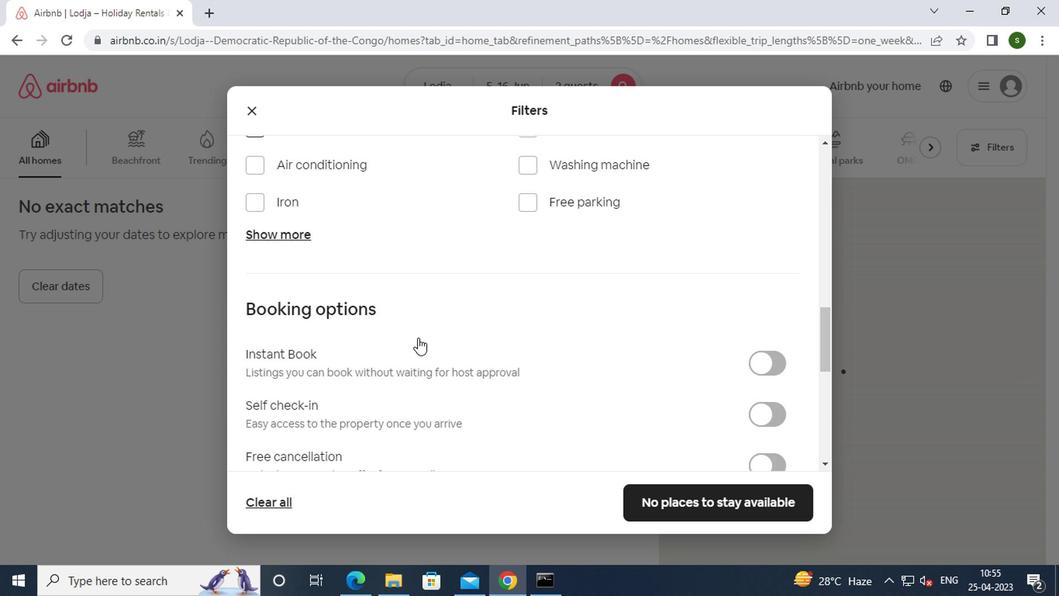
Action: Mouse moved to (772, 301)
Screenshot: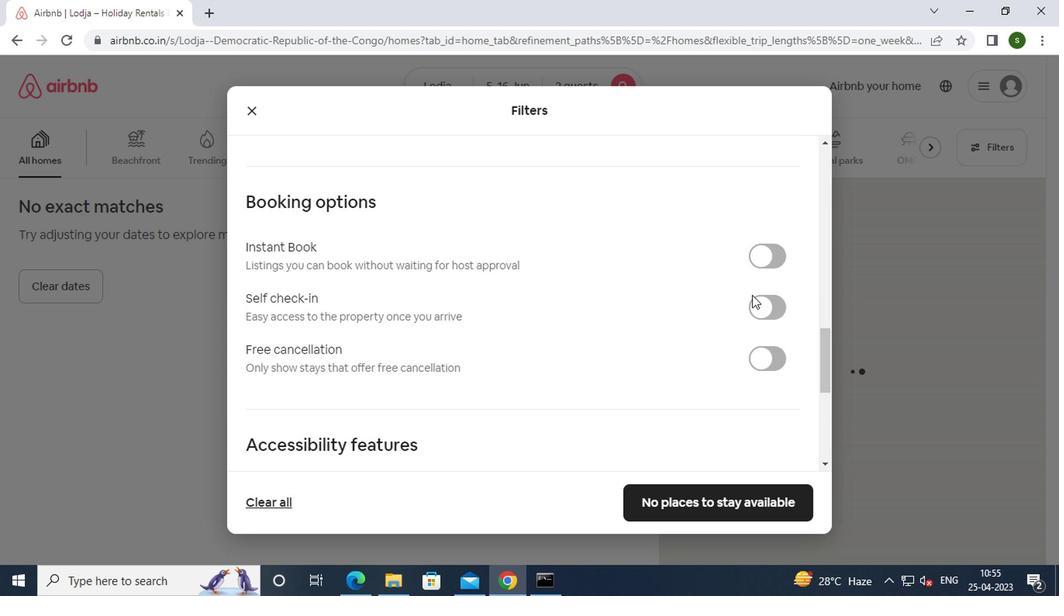
Action: Mouse pressed left at (772, 301)
Screenshot: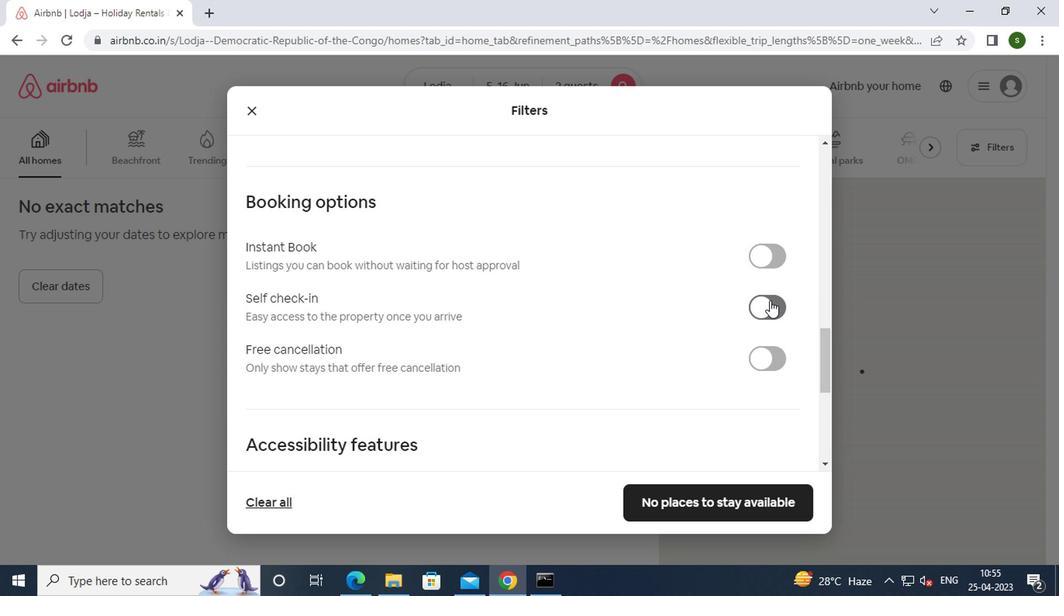 
Action: Mouse moved to (644, 315)
Screenshot: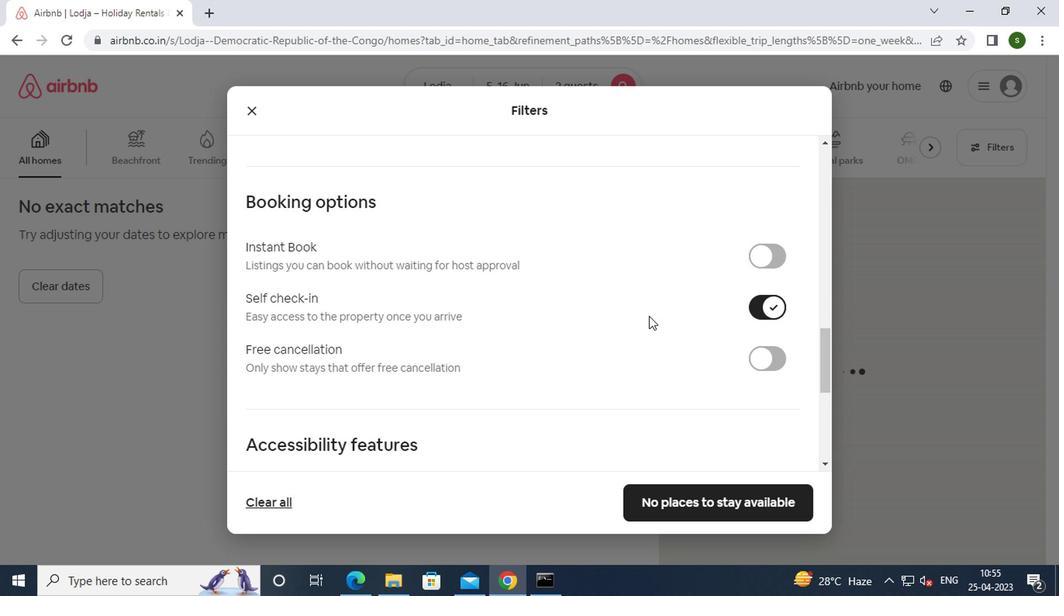 
Action: Mouse scrolled (644, 314) with delta (0, -1)
Screenshot: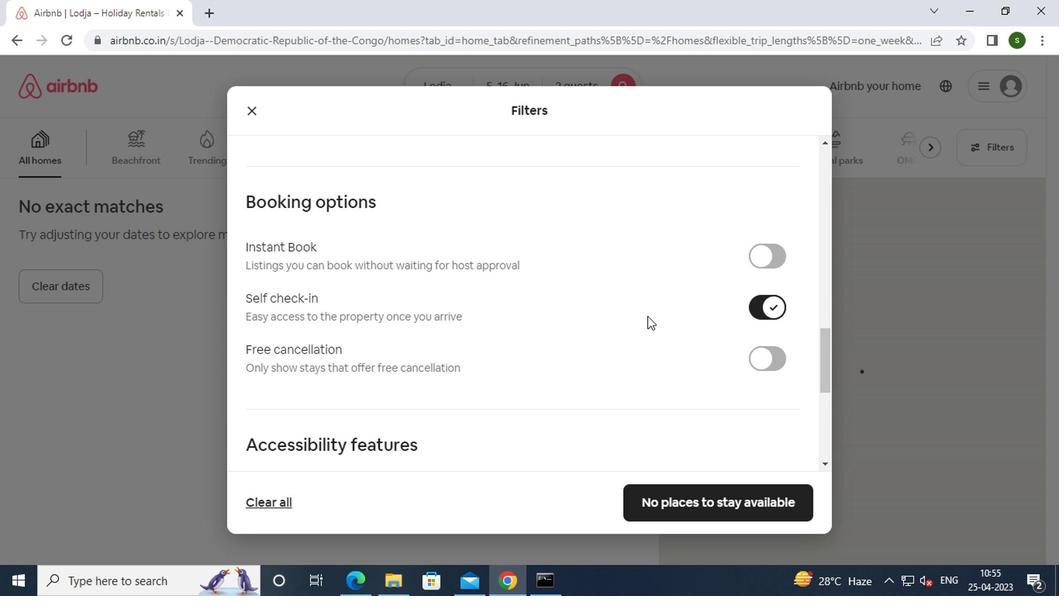 
Action: Mouse scrolled (644, 314) with delta (0, -1)
Screenshot: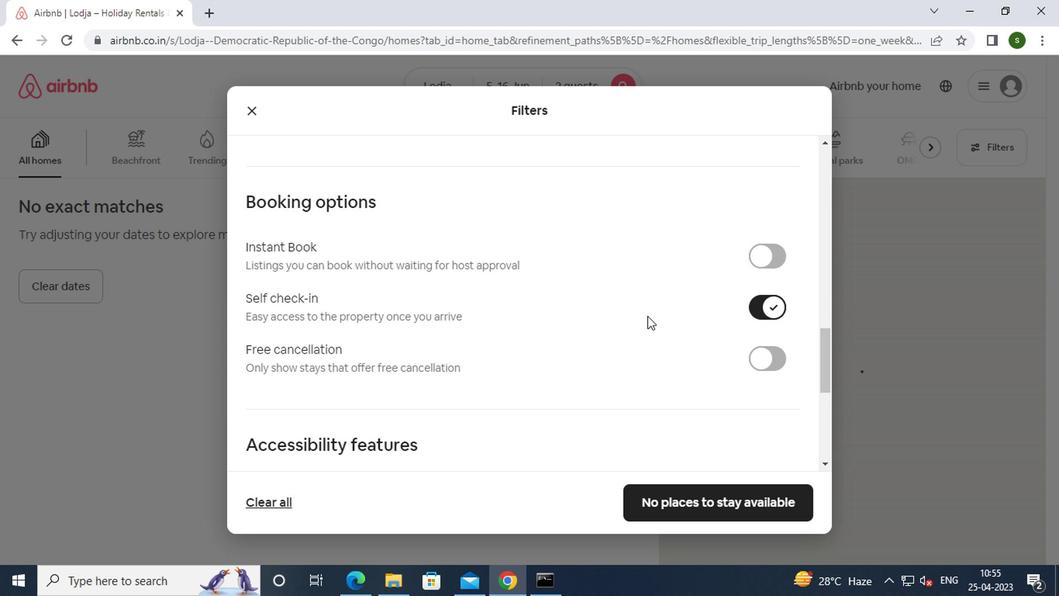 
Action: Mouse scrolled (644, 314) with delta (0, -1)
Screenshot: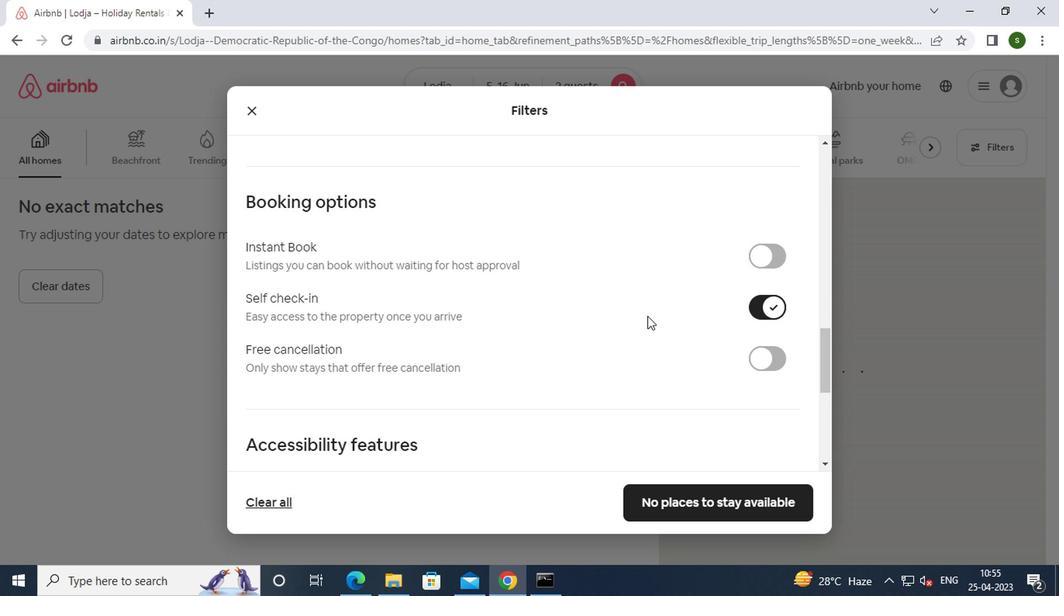
Action: Mouse scrolled (644, 314) with delta (0, -1)
Screenshot: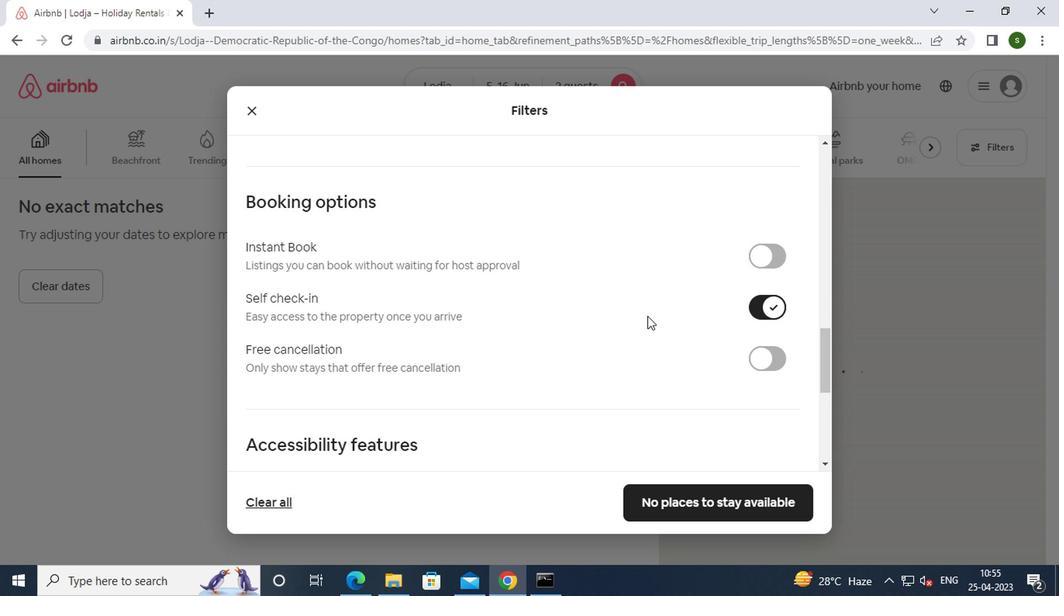 
Action: Mouse scrolled (644, 314) with delta (0, -1)
Screenshot: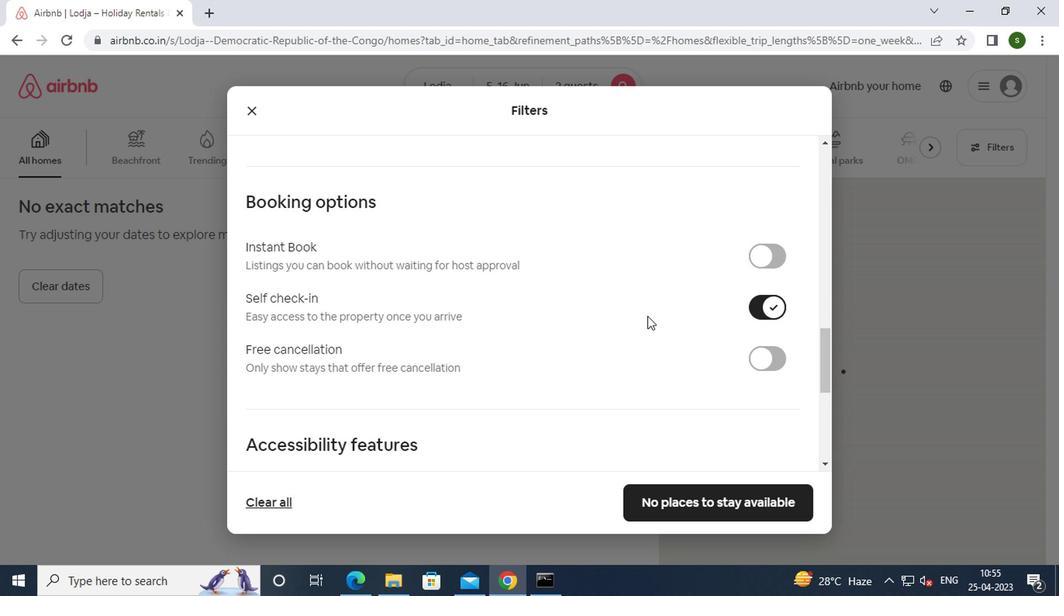 
Action: Mouse scrolled (644, 314) with delta (0, -1)
Screenshot: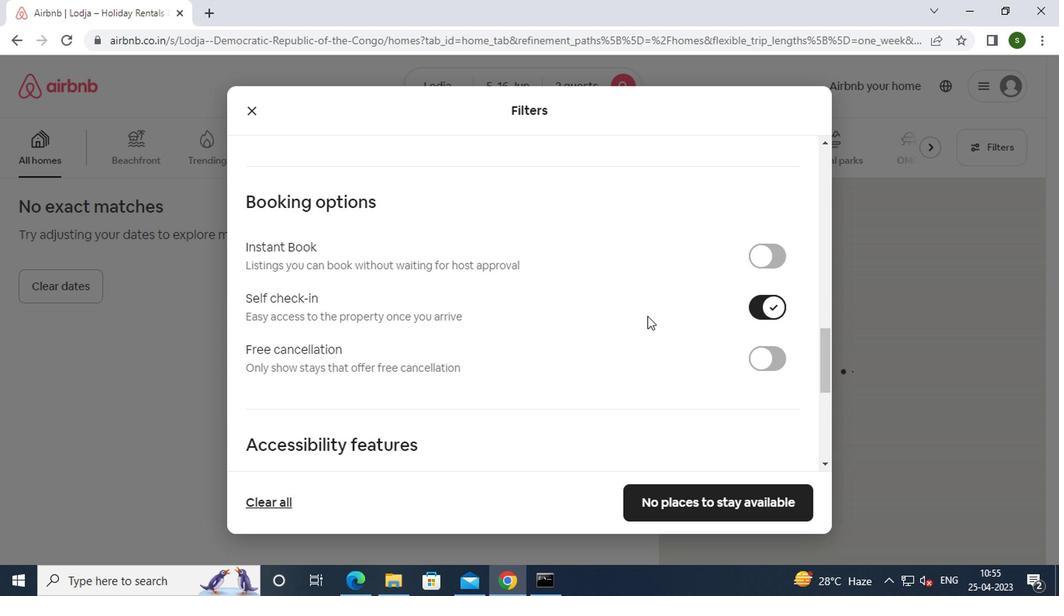 
Action: Mouse scrolled (644, 314) with delta (0, -1)
Screenshot: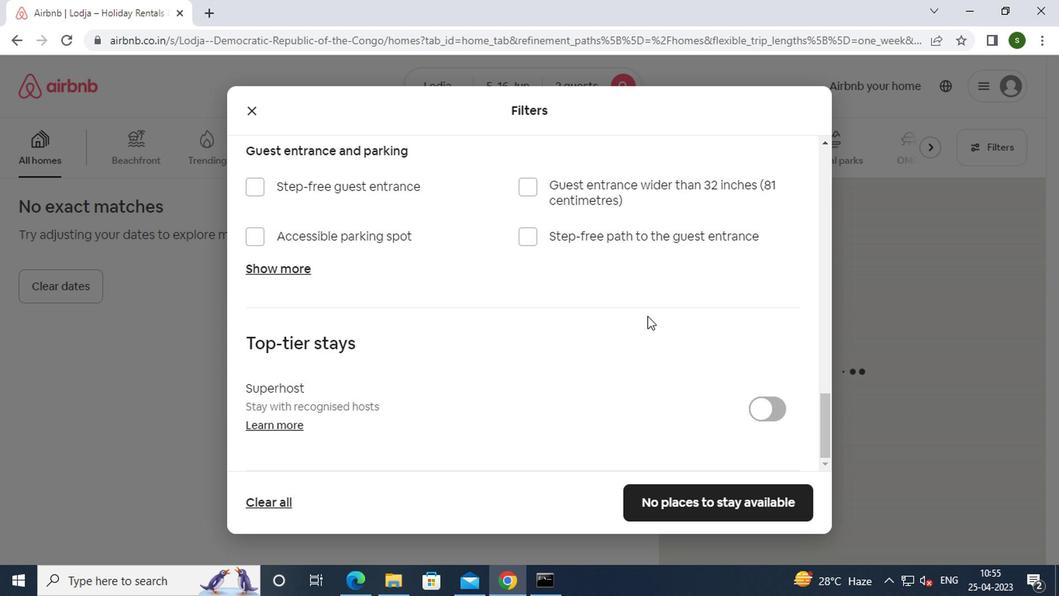 
Action: Mouse scrolled (644, 314) with delta (0, -1)
Screenshot: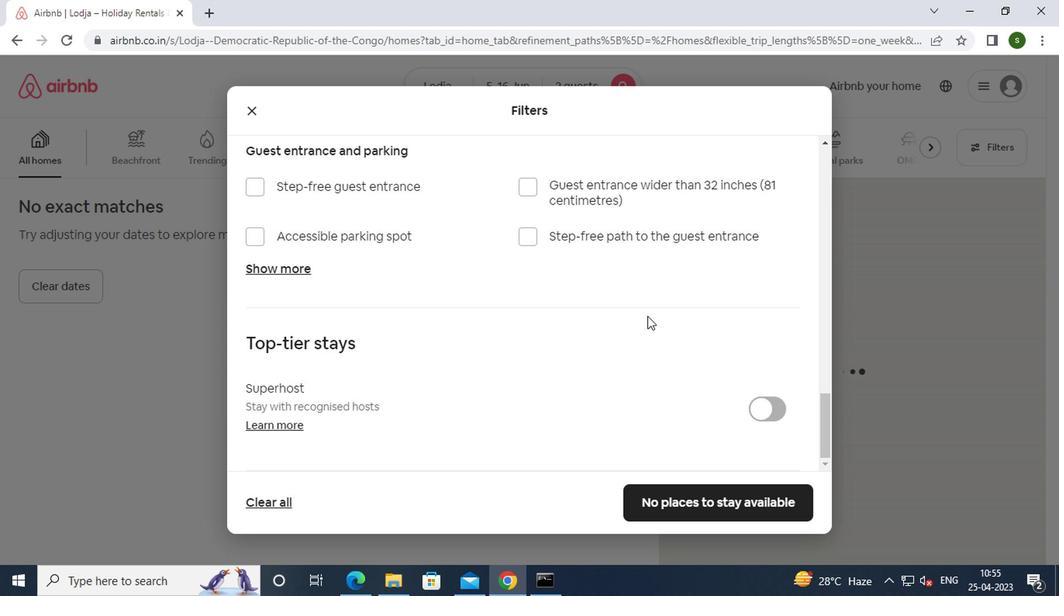 
Action: Mouse moved to (696, 489)
Screenshot: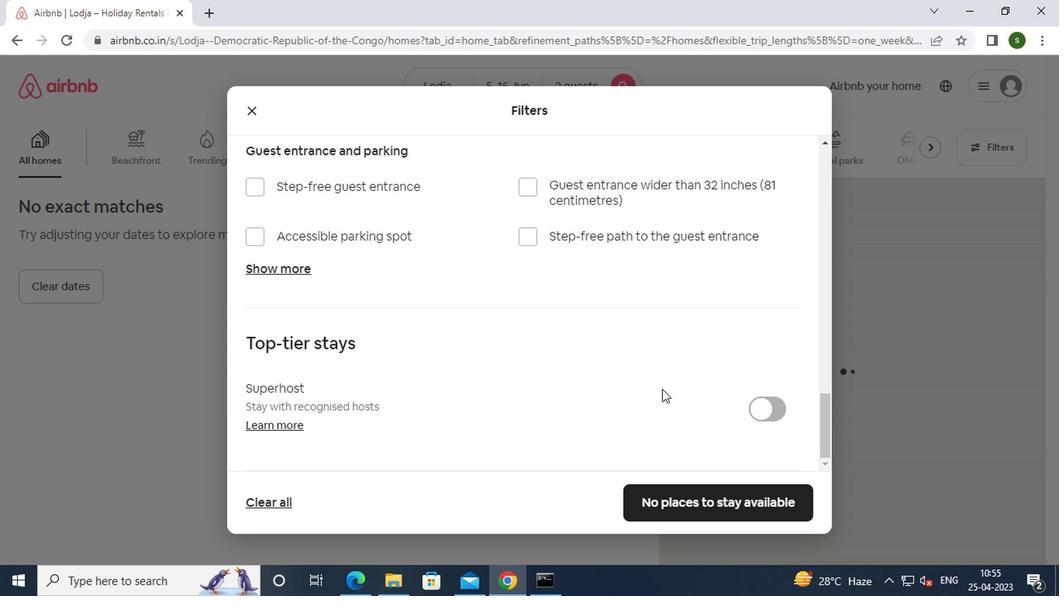 
Action: Mouse pressed left at (696, 489)
Screenshot: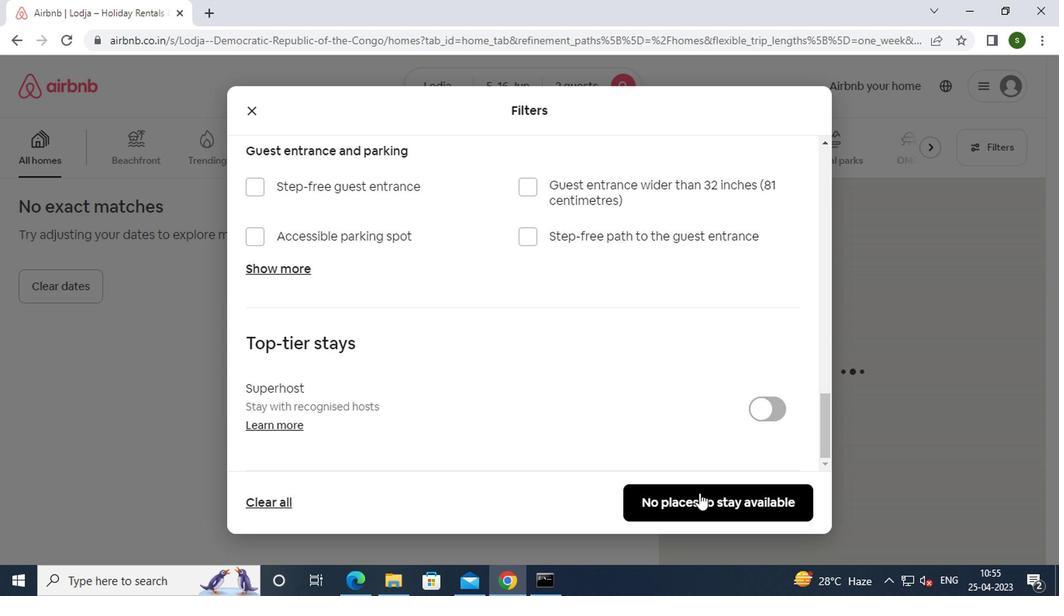 
Action: Mouse moved to (471, 242)
Screenshot: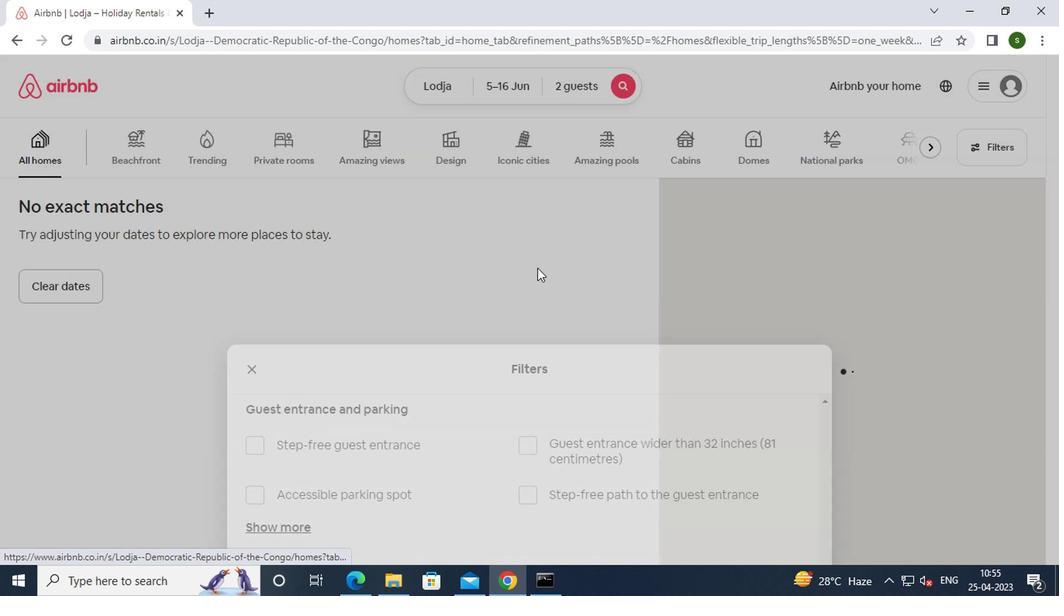 
